 Task: Search for a flat in Rochester Hills, United States, for 2 guests from June 11 to June 15, with a price range of ₹7000 to ₹16000, 1 bedroom, 2 beds, and 1 bathroom.
Action: Mouse moved to (551, 86)
Screenshot: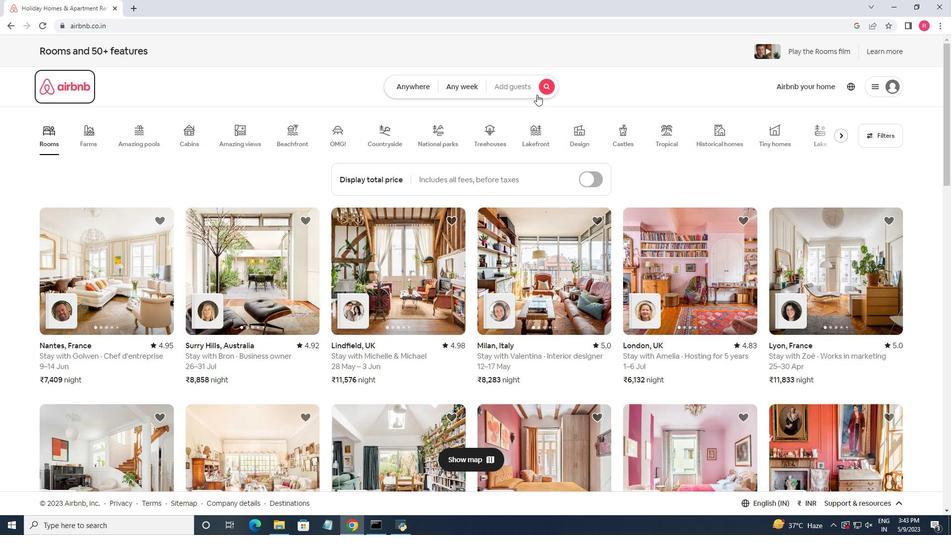 
Action: Mouse pressed left at (551, 86)
Screenshot: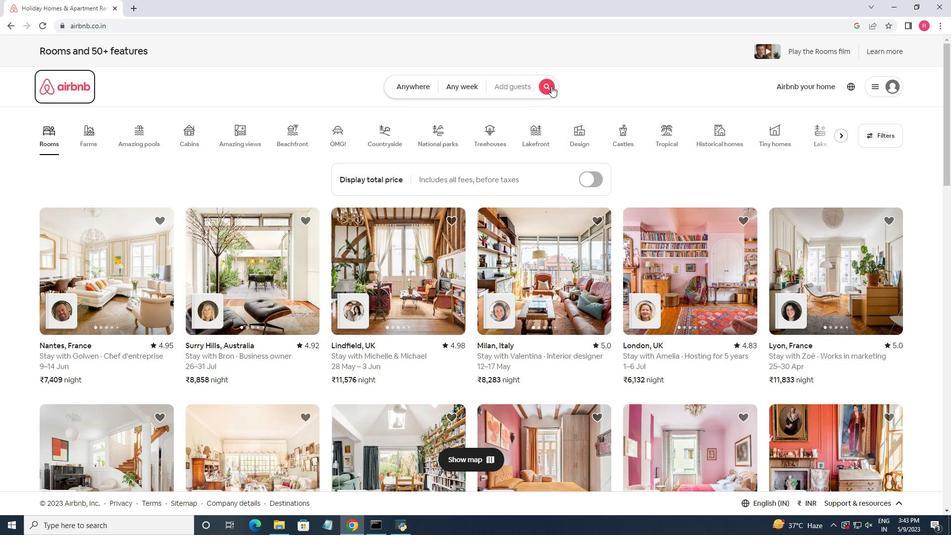 
Action: Mouse moved to (343, 124)
Screenshot: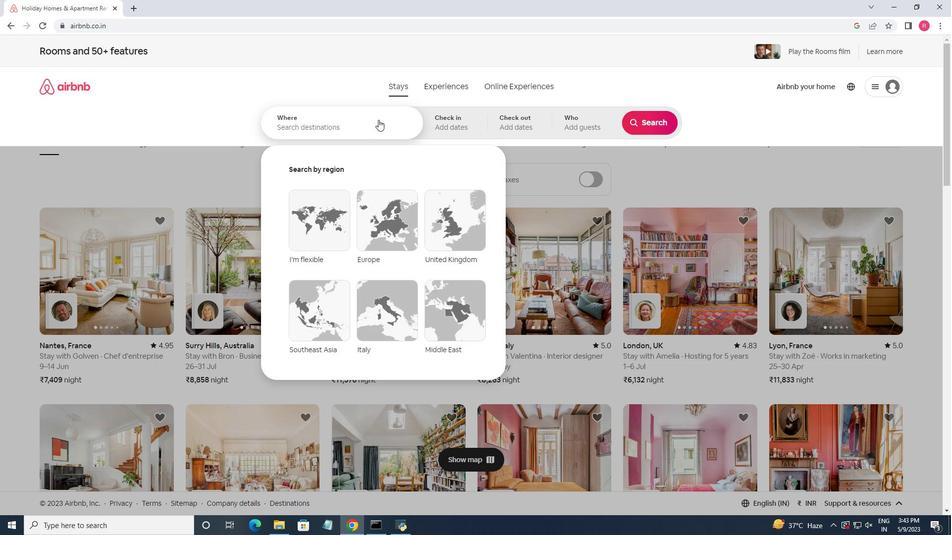 
Action: Mouse pressed left at (343, 124)
Screenshot: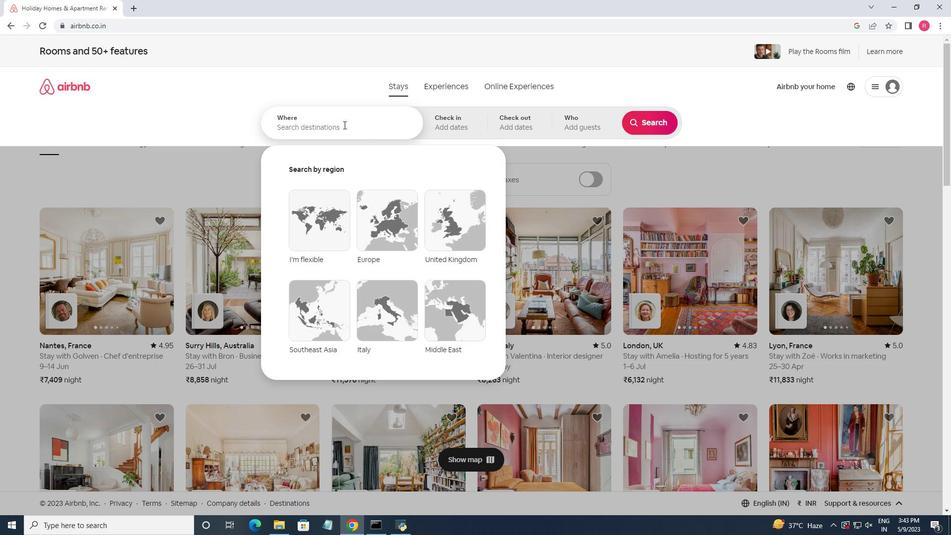 
Action: Mouse moved to (343, 125)
Screenshot: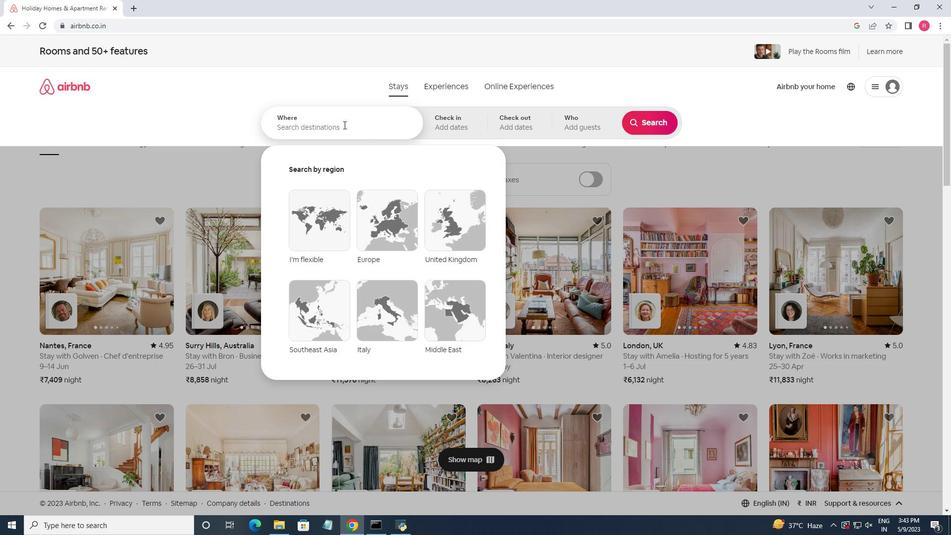 
Action: Key pressed <Key.shift><Key.shift>Rochester<Key.space><Key.shift>Hills,<Key.space><Key.shift>United<Key.space><Key.shift>States
Screenshot: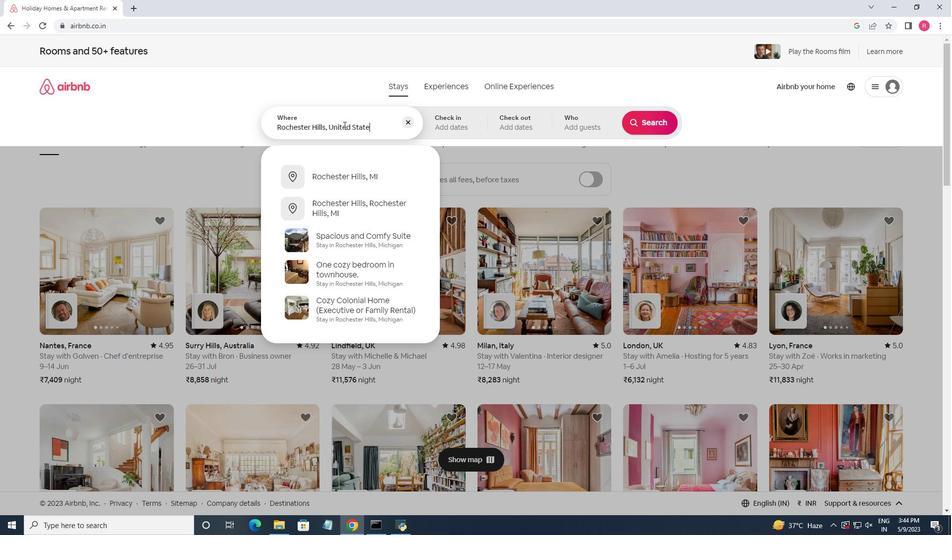 
Action: Mouse moved to (343, 125)
Screenshot: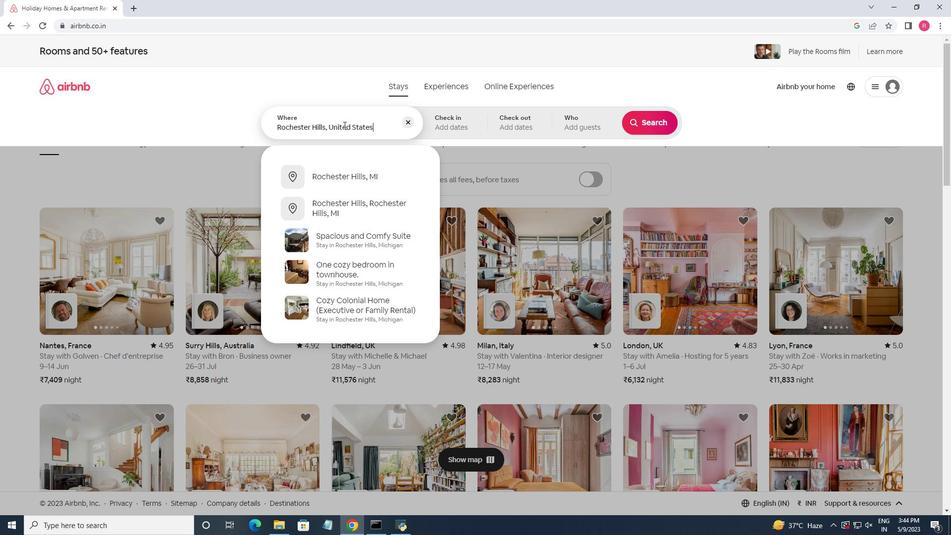 
Action: Key pressed <Key.enter>
Screenshot: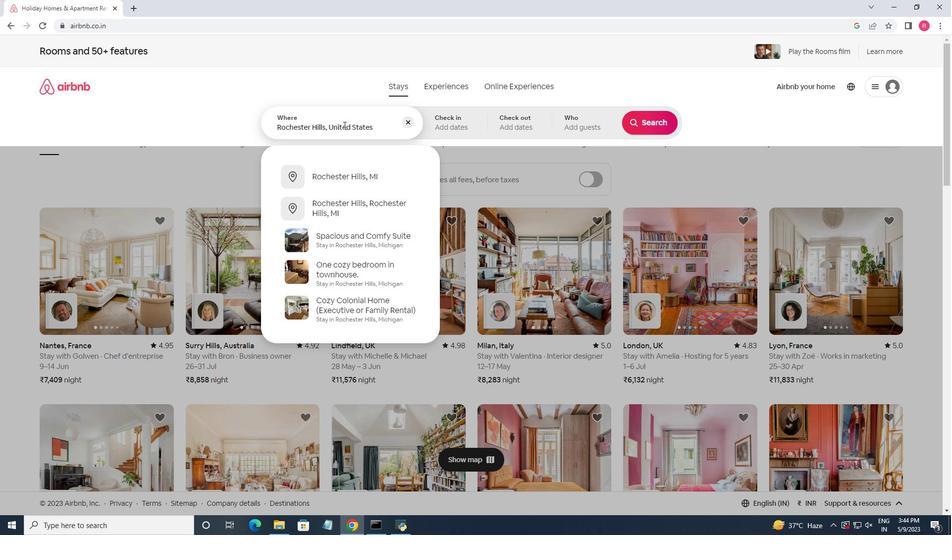 
Action: Mouse moved to (498, 291)
Screenshot: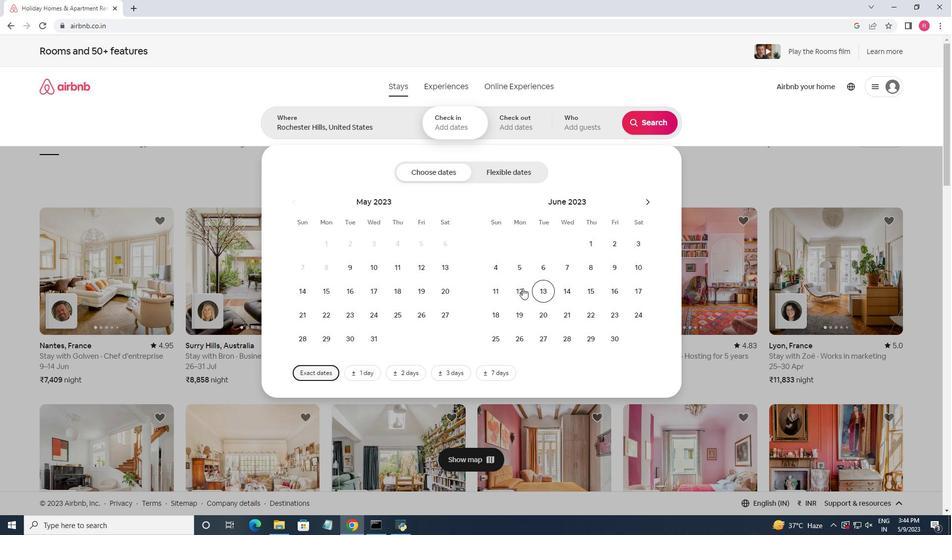 
Action: Mouse pressed left at (498, 291)
Screenshot: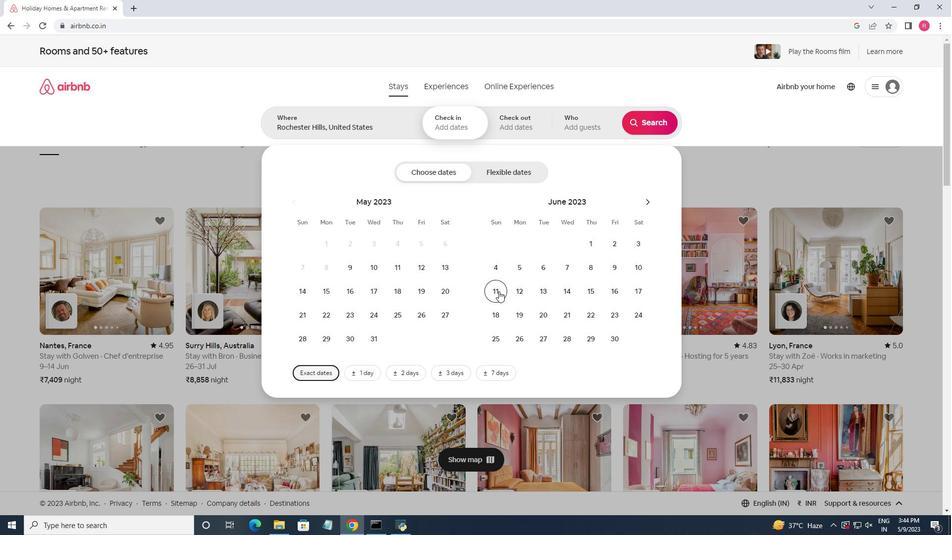 
Action: Mouse moved to (590, 292)
Screenshot: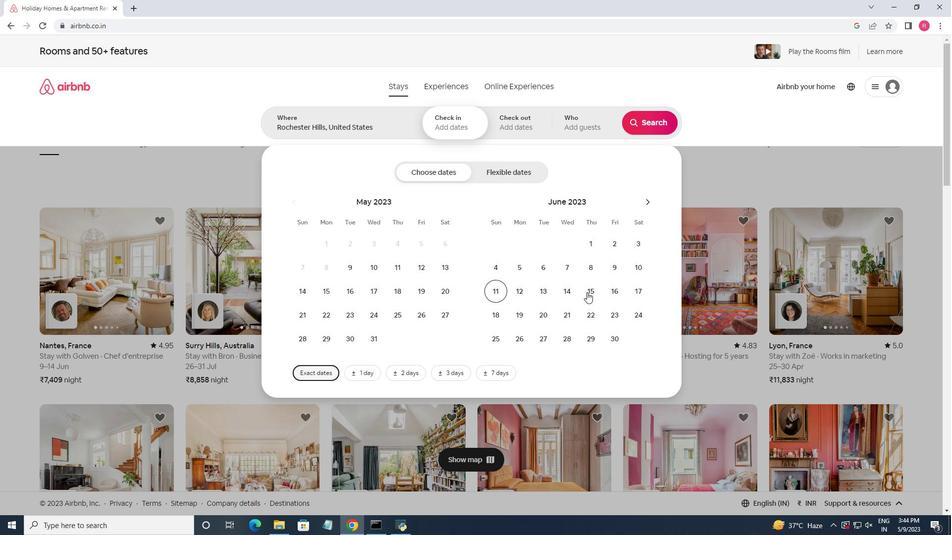 
Action: Mouse pressed left at (590, 292)
Screenshot: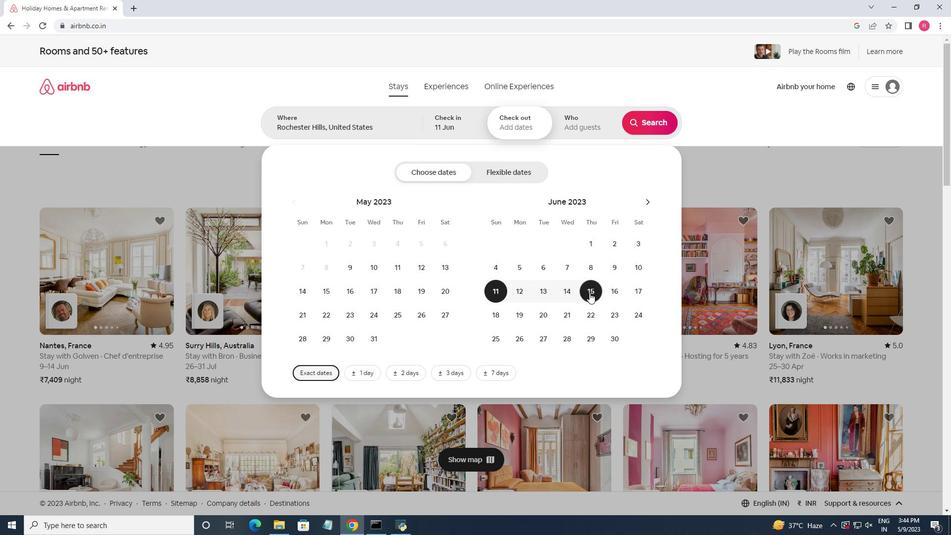 
Action: Mouse moved to (589, 132)
Screenshot: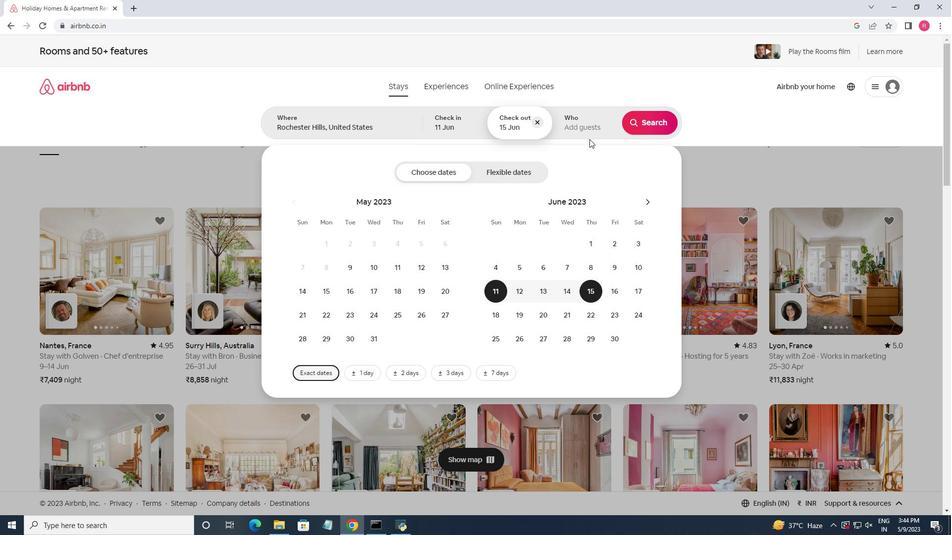 
Action: Mouse pressed left at (589, 132)
Screenshot: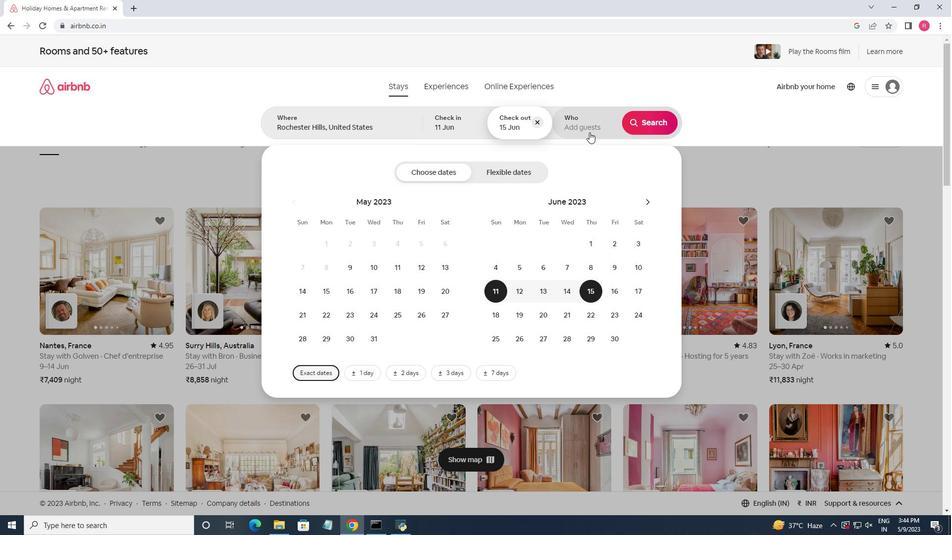 
Action: Mouse moved to (654, 176)
Screenshot: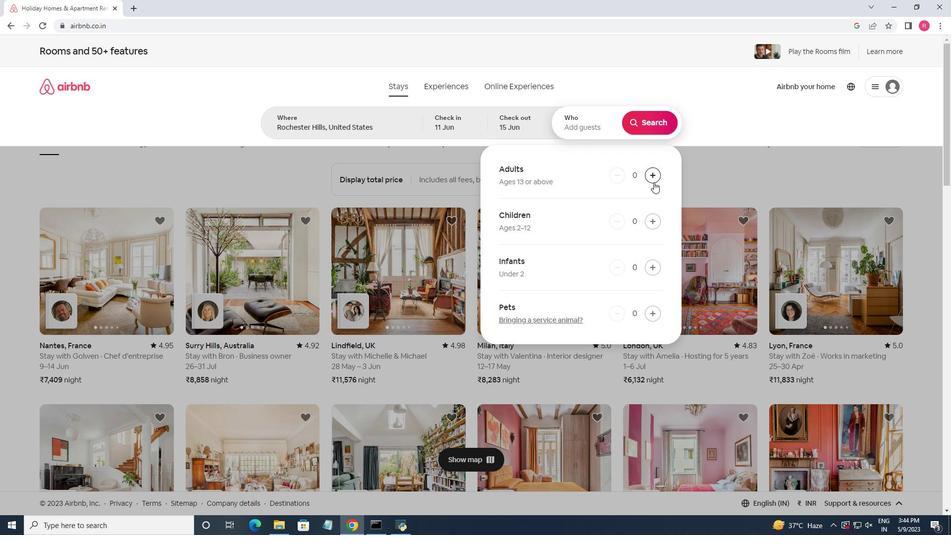 
Action: Mouse pressed left at (654, 176)
Screenshot: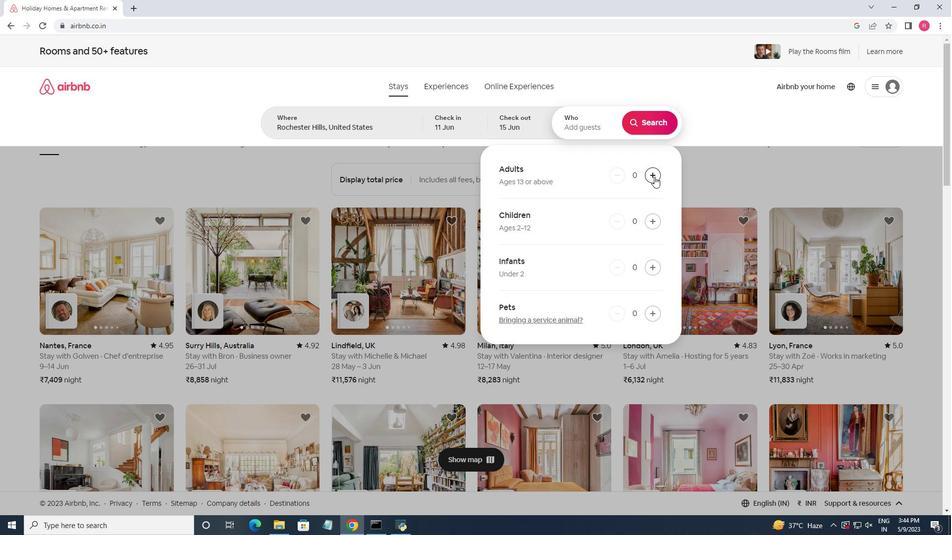 
Action: Mouse pressed left at (654, 176)
Screenshot: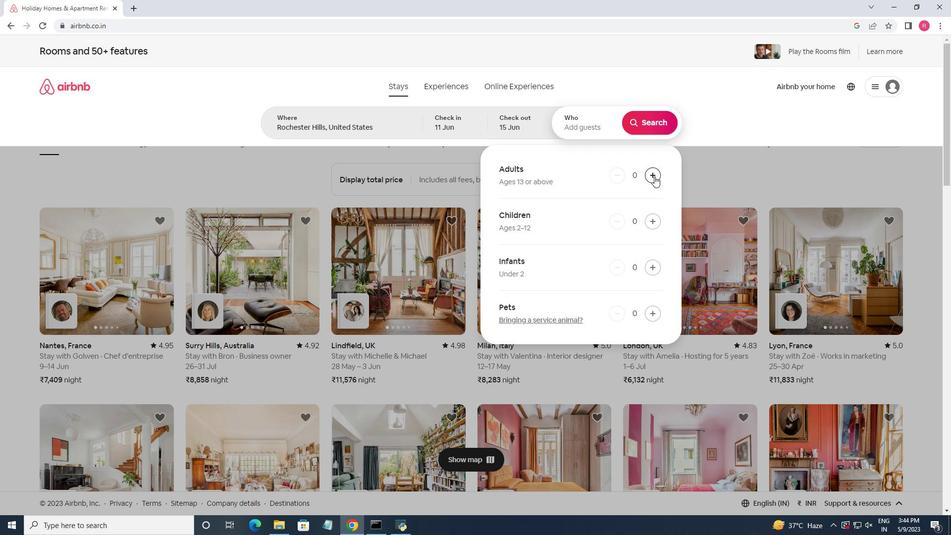 
Action: Mouse moved to (654, 125)
Screenshot: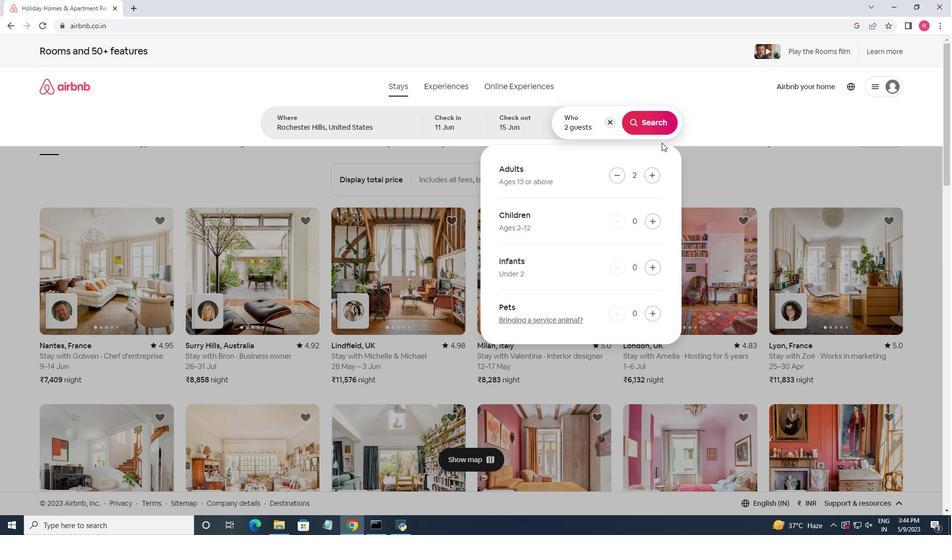 
Action: Mouse pressed left at (654, 125)
Screenshot: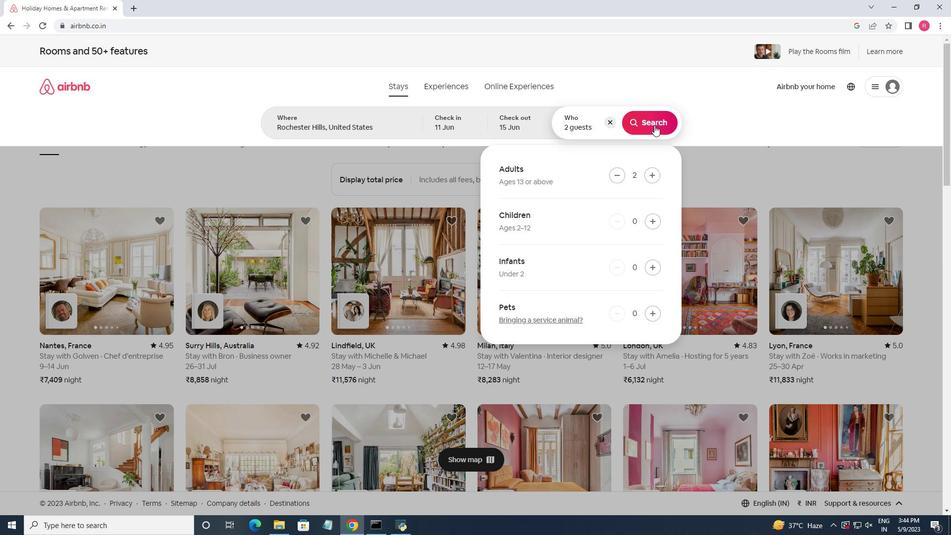 
Action: Mouse moved to (907, 96)
Screenshot: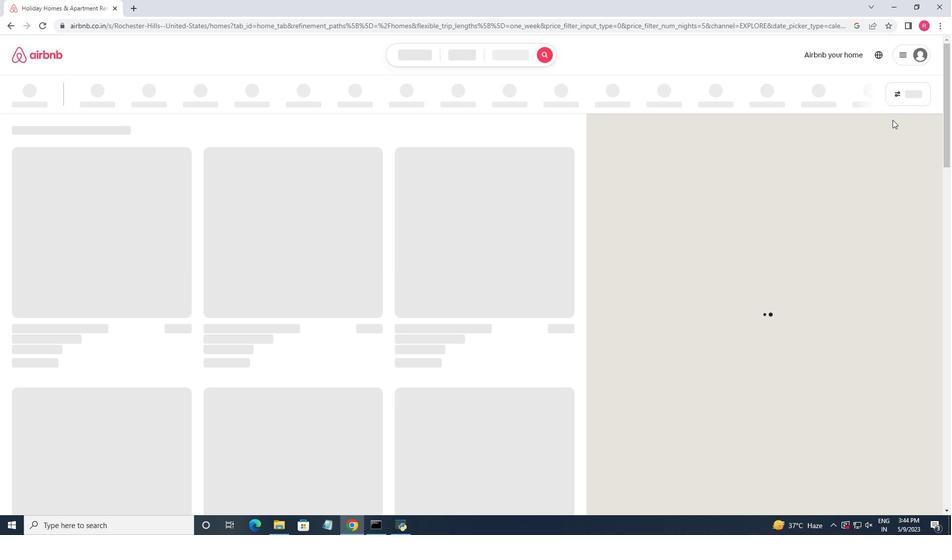 
Action: Mouse pressed left at (907, 96)
Screenshot: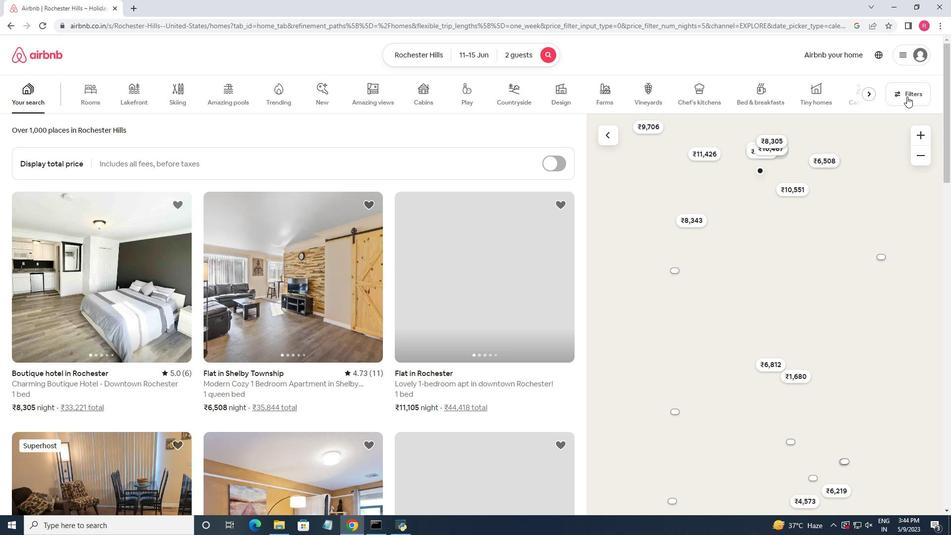 
Action: Mouse moved to (339, 336)
Screenshot: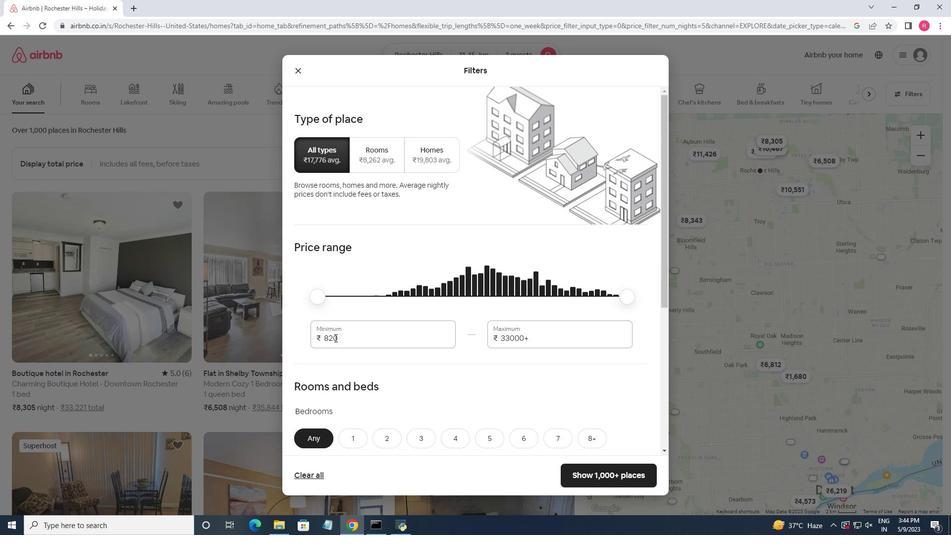 
Action: Mouse pressed left at (339, 336)
Screenshot: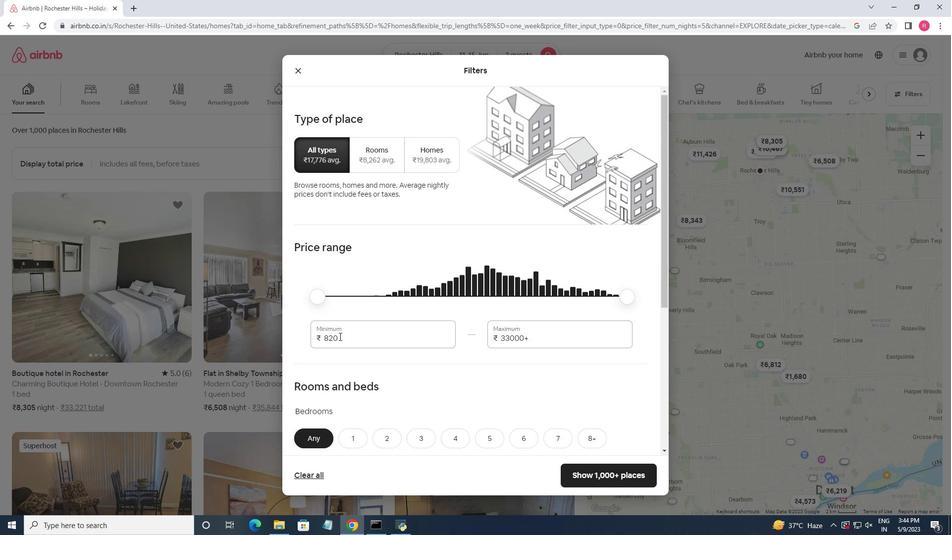 
Action: Mouse pressed left at (339, 336)
Screenshot: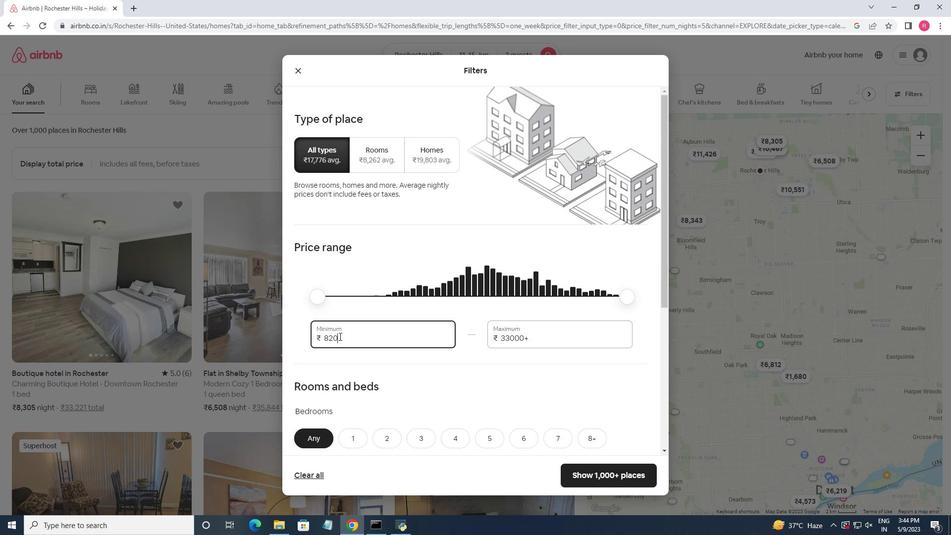 
Action: Key pressed <Key.backspace>7000<Key.tab>16000
Screenshot: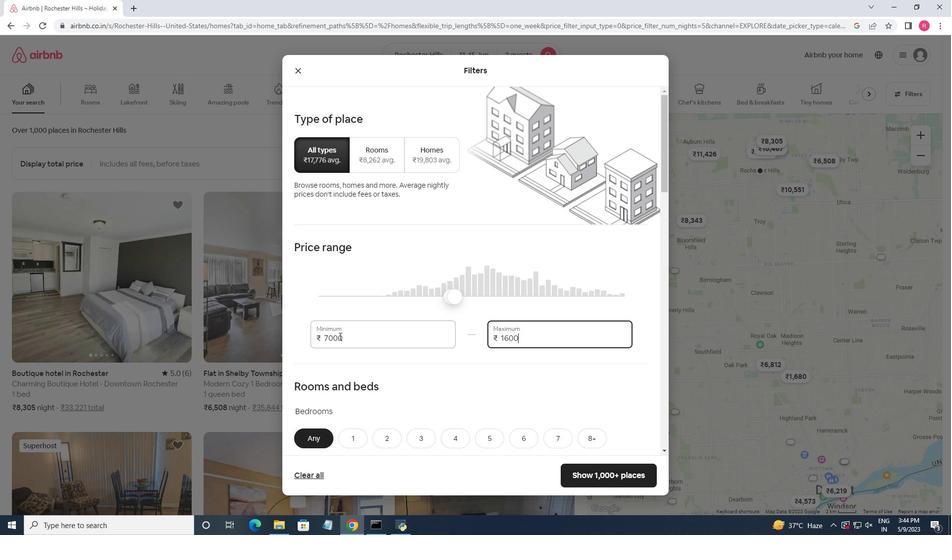
Action: Mouse moved to (410, 348)
Screenshot: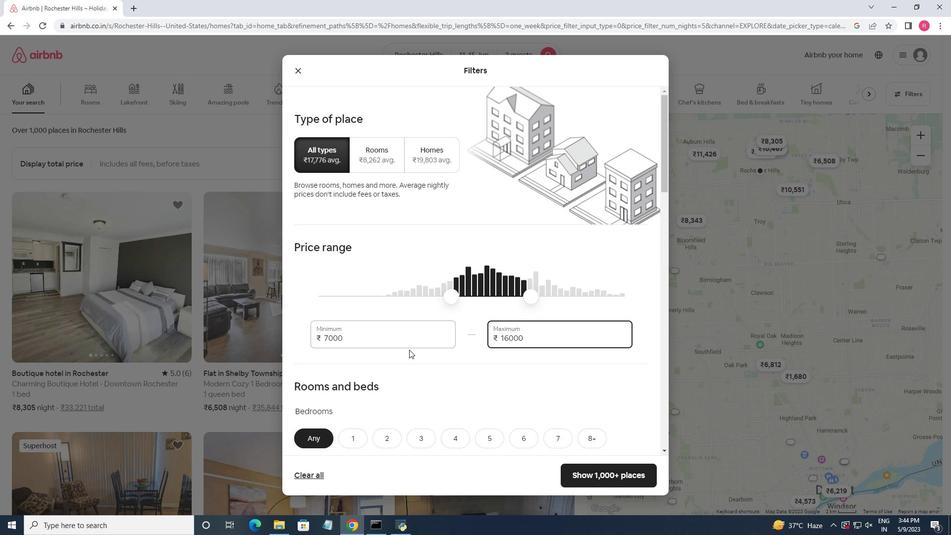
Action: Mouse scrolled (410, 348) with delta (0, 0)
Screenshot: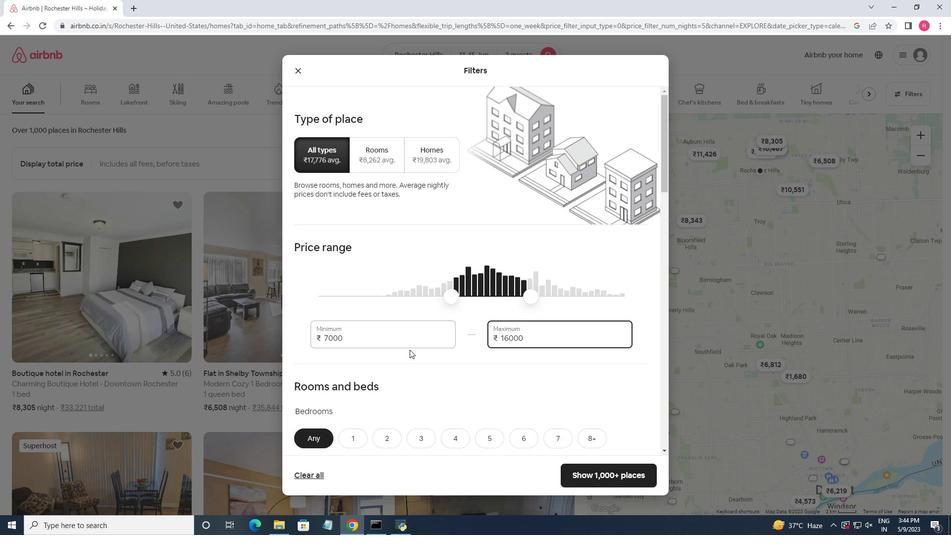 
Action: Mouse scrolled (410, 348) with delta (0, 0)
Screenshot: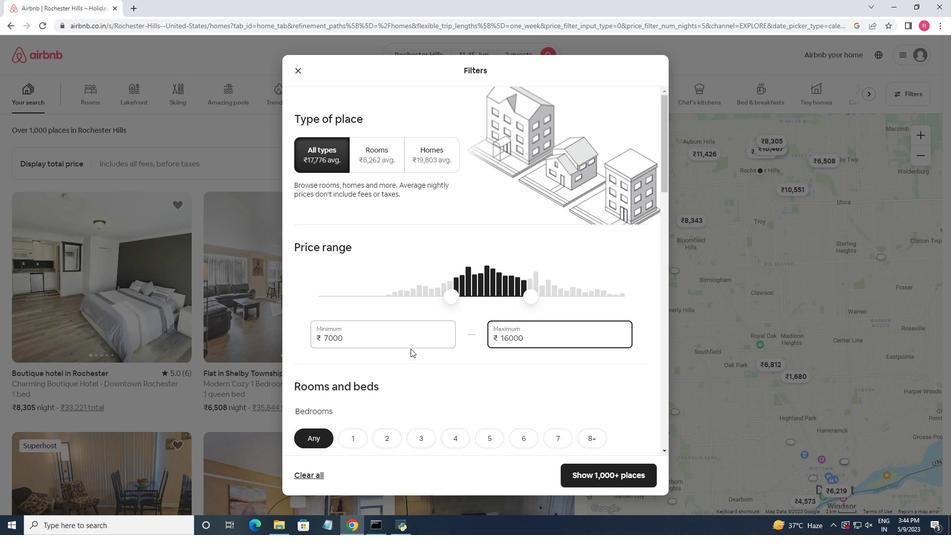 
Action: Mouse moved to (356, 339)
Screenshot: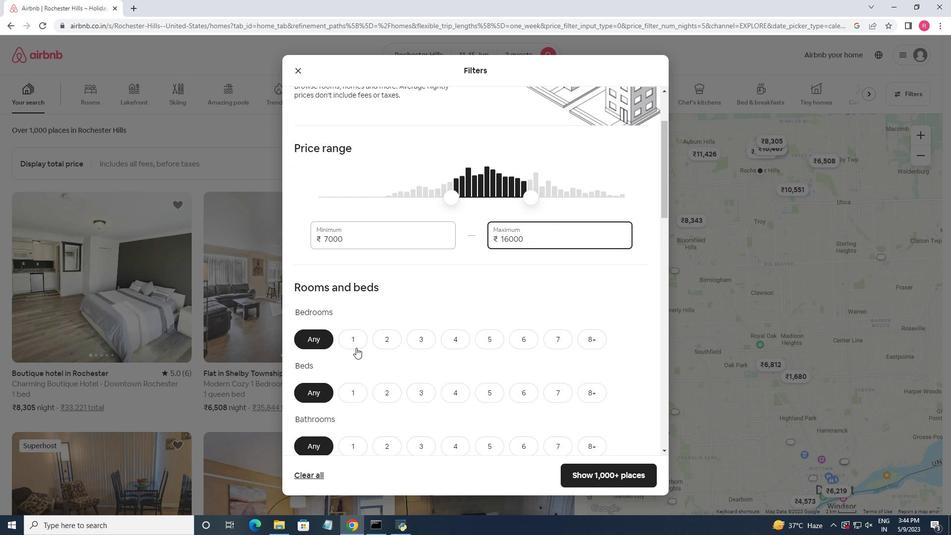 
Action: Mouse pressed left at (356, 339)
Screenshot: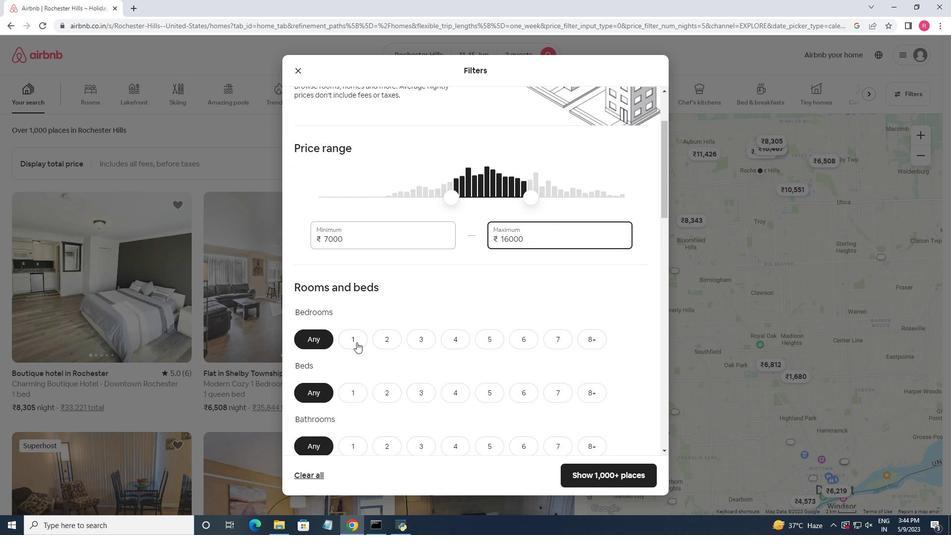 
Action: Mouse moved to (389, 393)
Screenshot: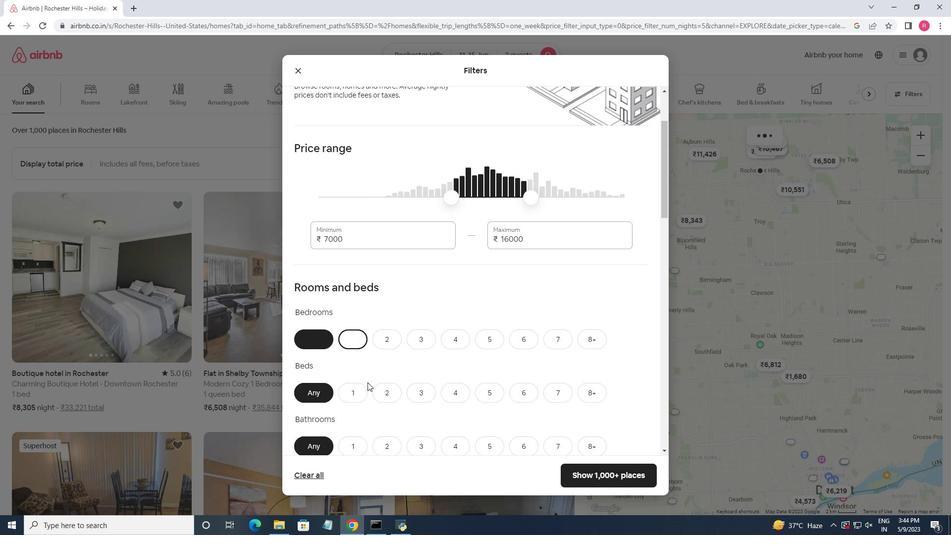 
Action: Mouse pressed left at (389, 393)
Screenshot: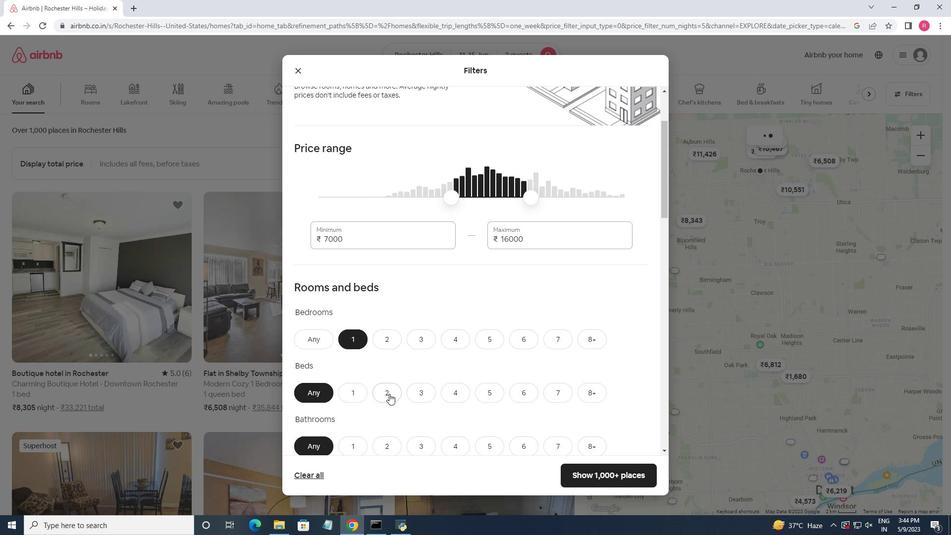 
Action: Mouse moved to (351, 446)
Screenshot: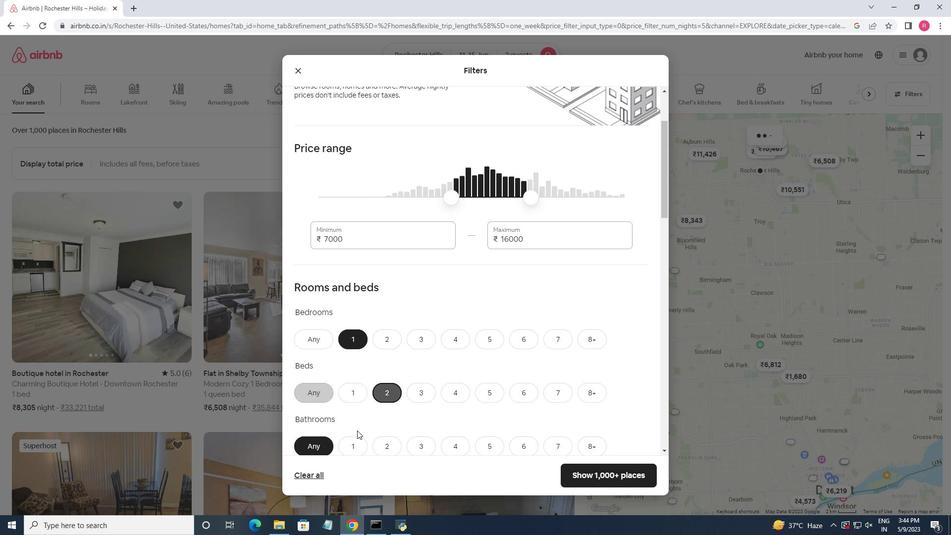 
Action: Mouse pressed left at (351, 446)
Screenshot: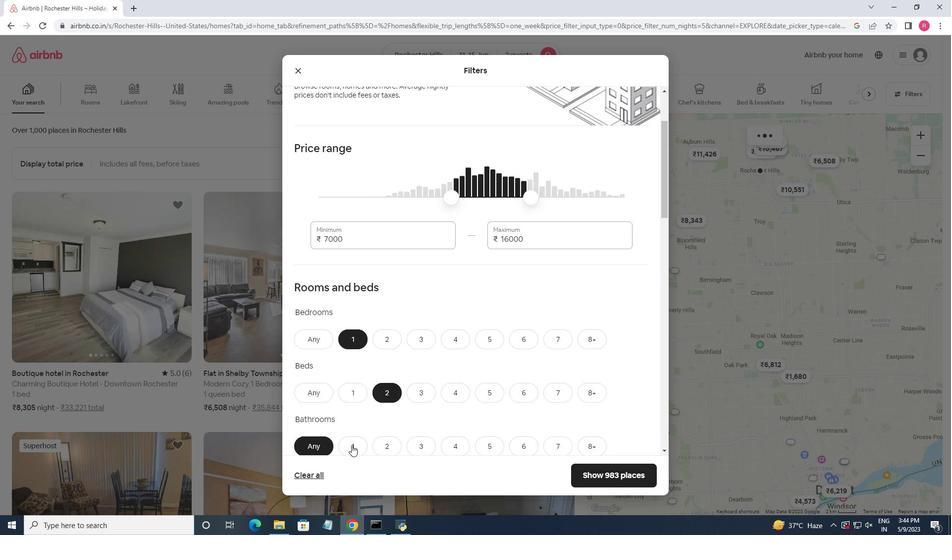 
Action: Mouse moved to (420, 321)
Screenshot: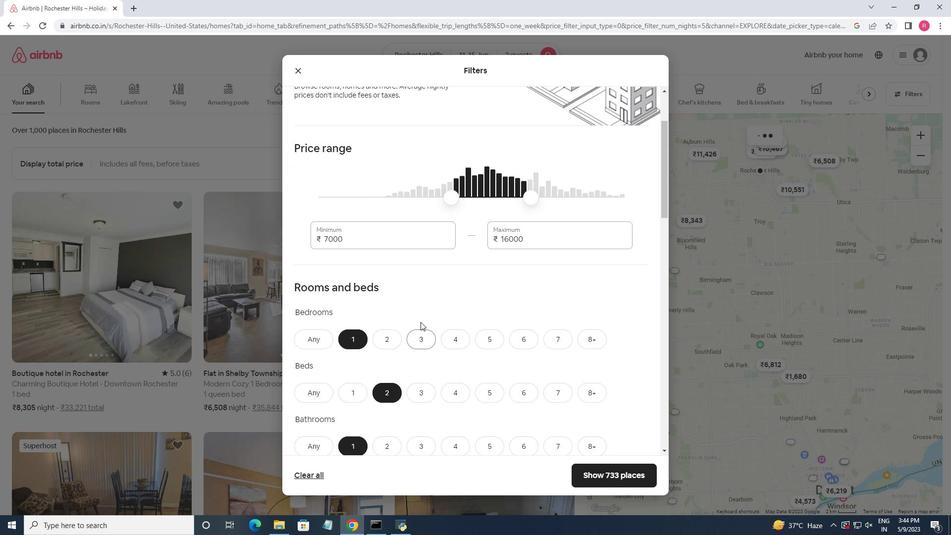 
Action: Mouse scrolled (420, 321) with delta (0, 0)
Screenshot: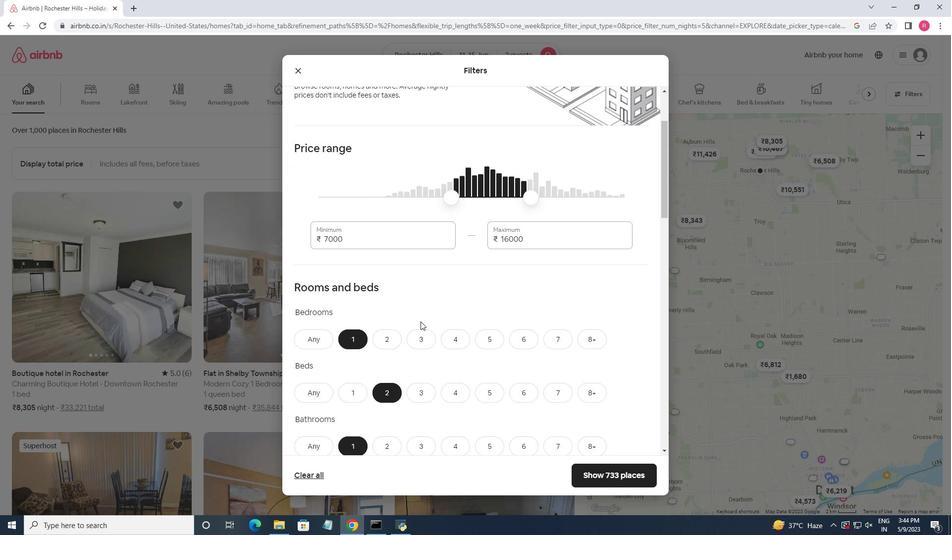 
Action: Mouse scrolled (420, 321) with delta (0, 0)
Screenshot: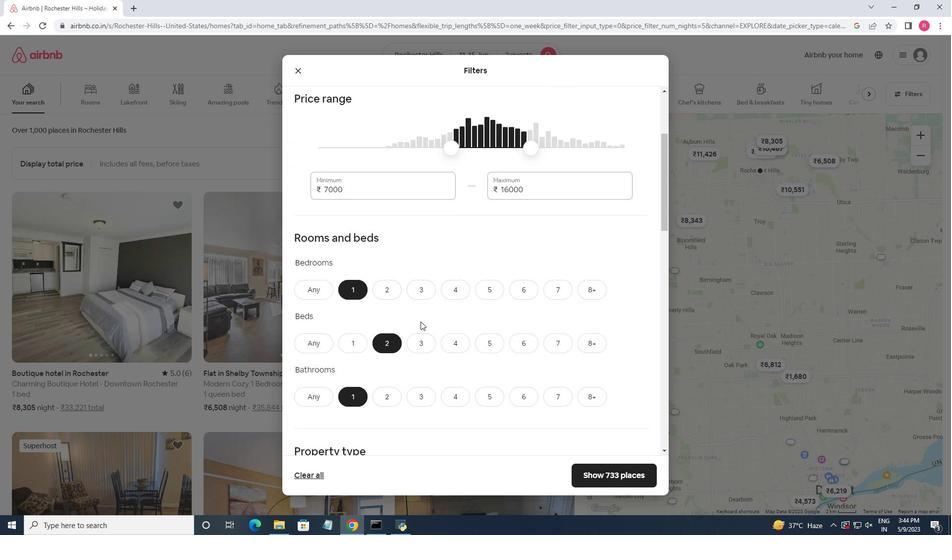 
Action: Mouse scrolled (420, 321) with delta (0, 0)
Screenshot: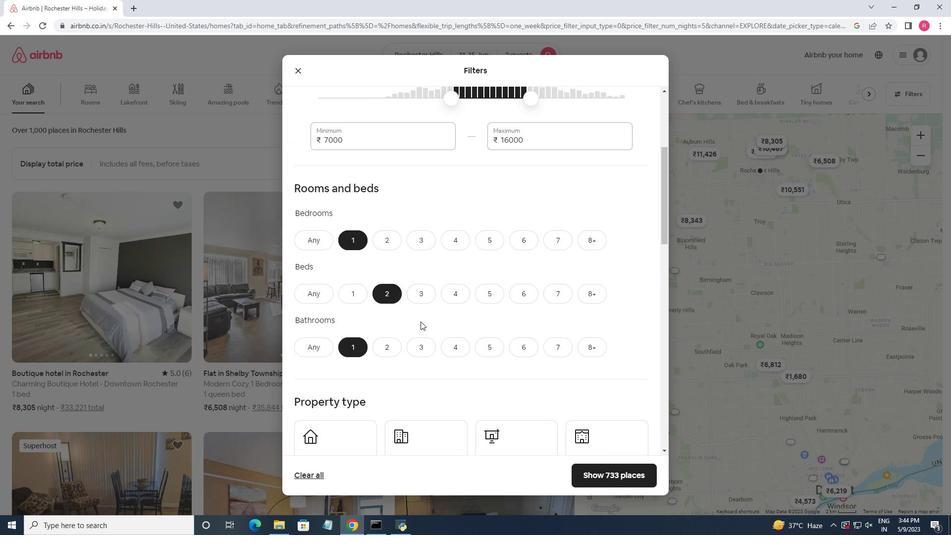 
Action: Mouse scrolled (420, 321) with delta (0, 0)
Screenshot: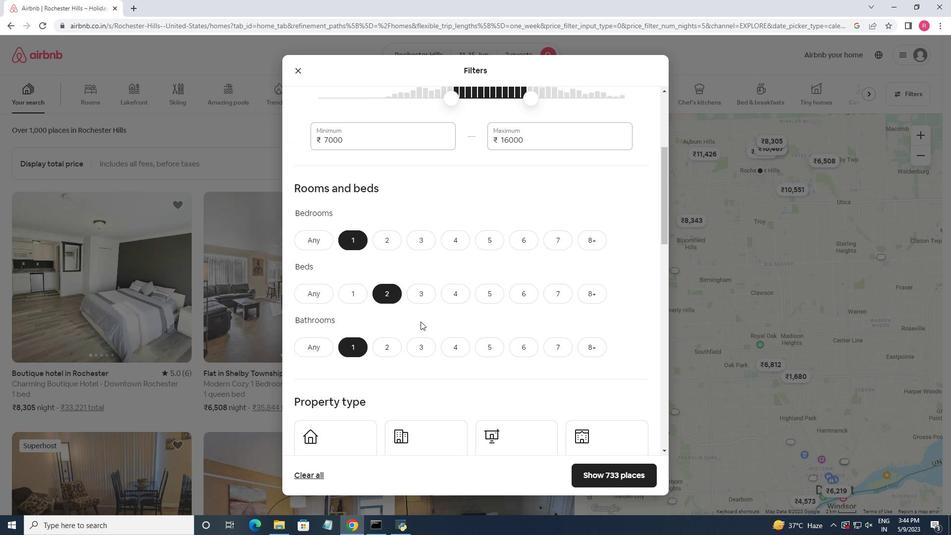 
Action: Mouse moved to (323, 345)
Screenshot: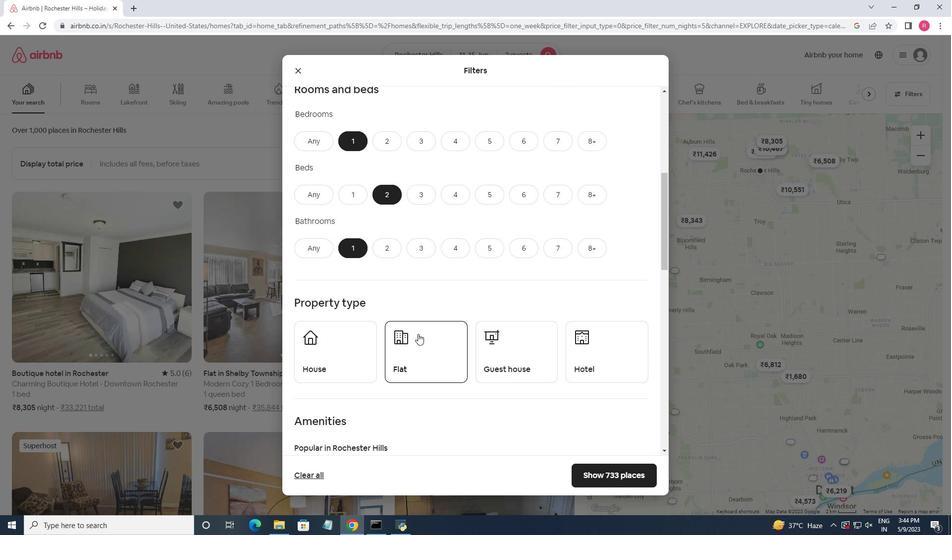 
Action: Mouse pressed left at (323, 345)
Screenshot: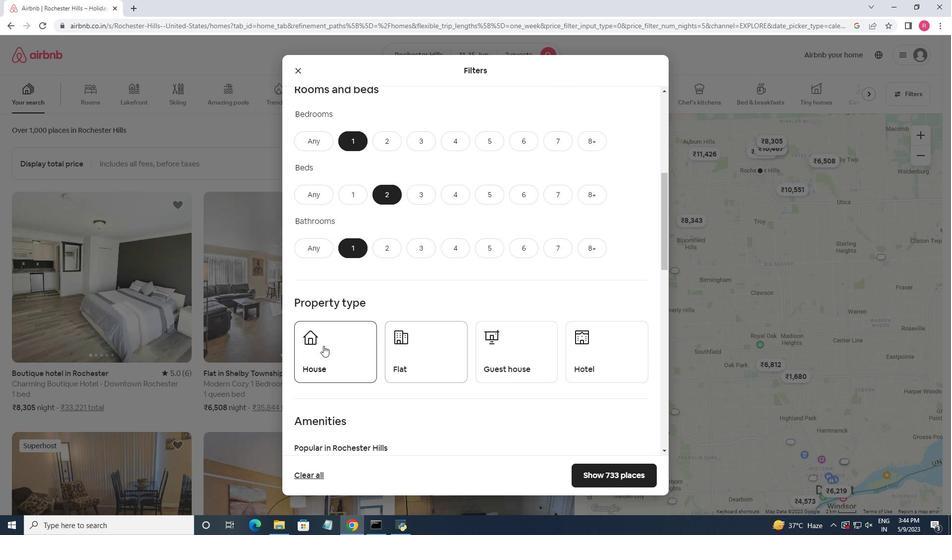 
Action: Mouse moved to (412, 348)
Screenshot: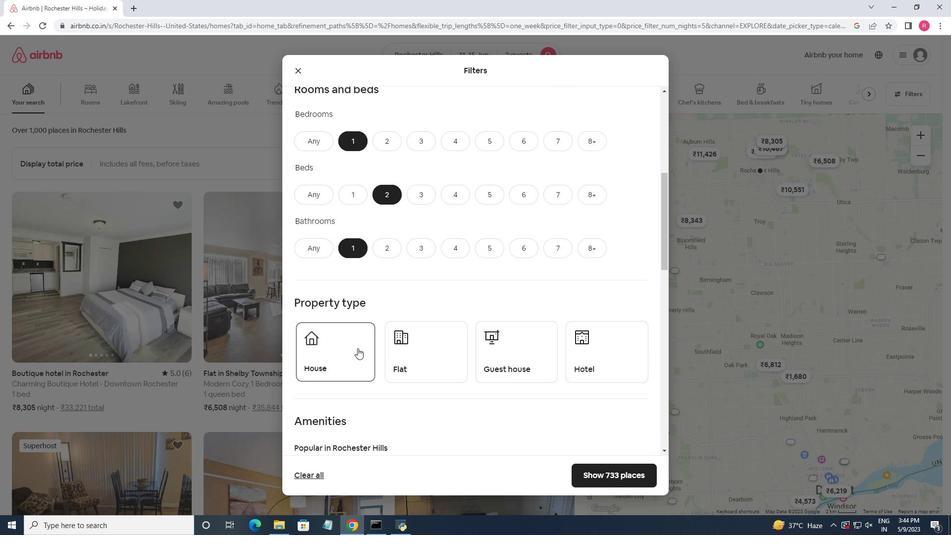 
Action: Mouse pressed left at (412, 348)
Screenshot: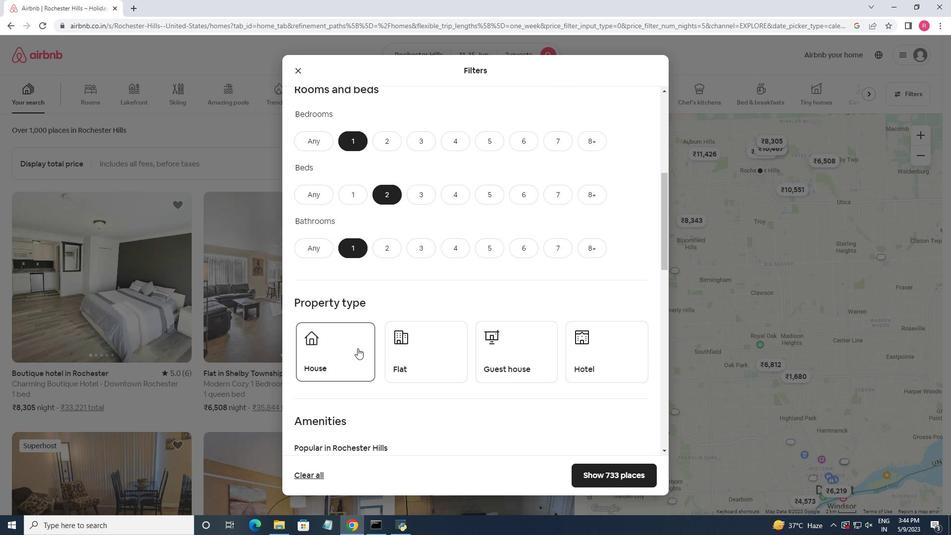 
Action: Mouse moved to (490, 337)
Screenshot: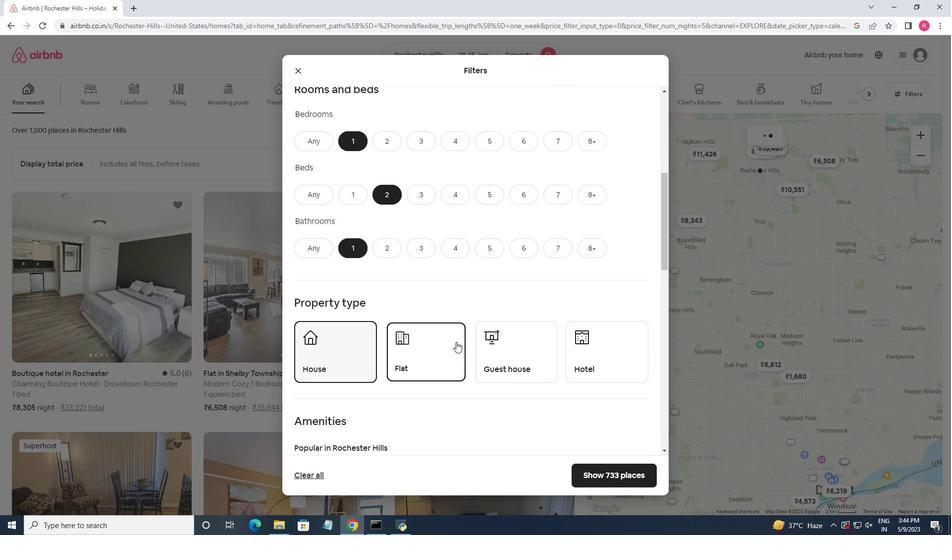 
Action: Mouse pressed left at (490, 337)
Screenshot: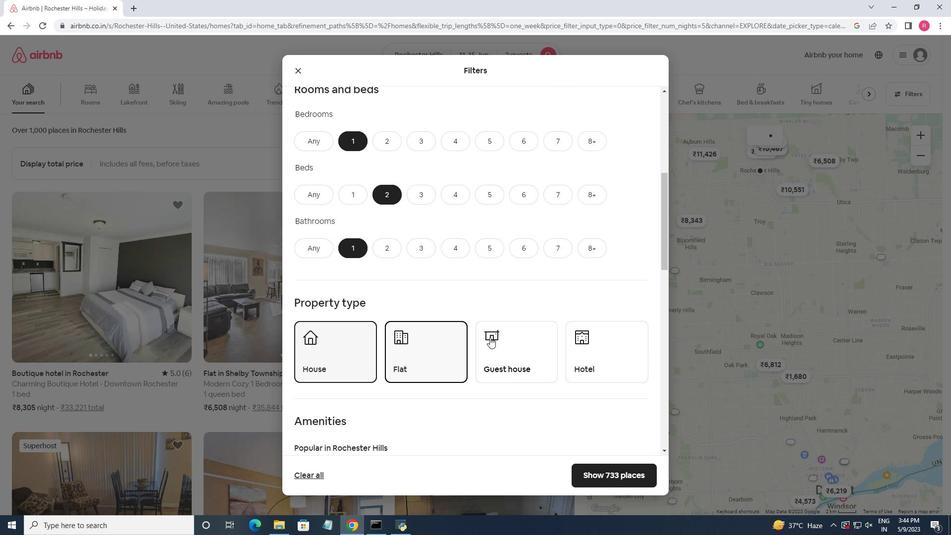 
Action: Mouse moved to (496, 303)
Screenshot: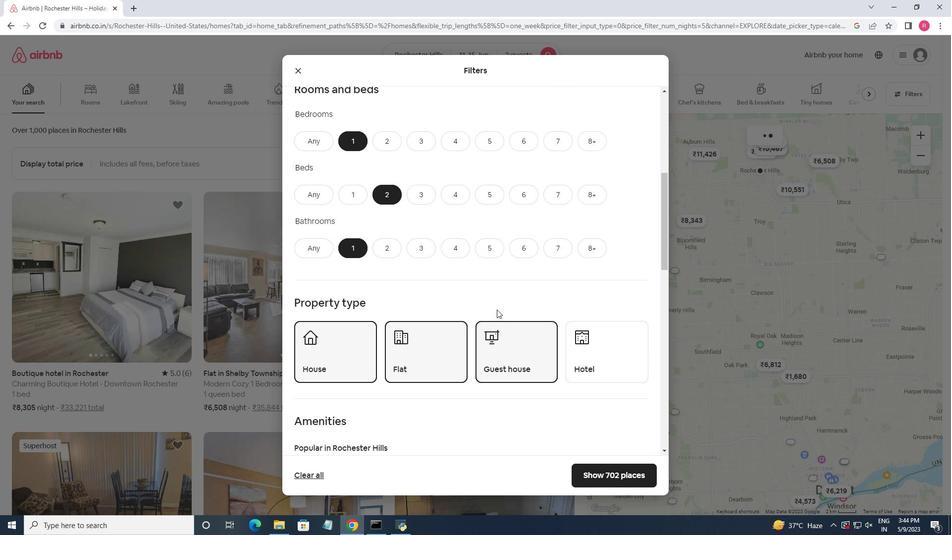 
Action: Mouse scrolled (496, 303) with delta (0, 0)
Screenshot: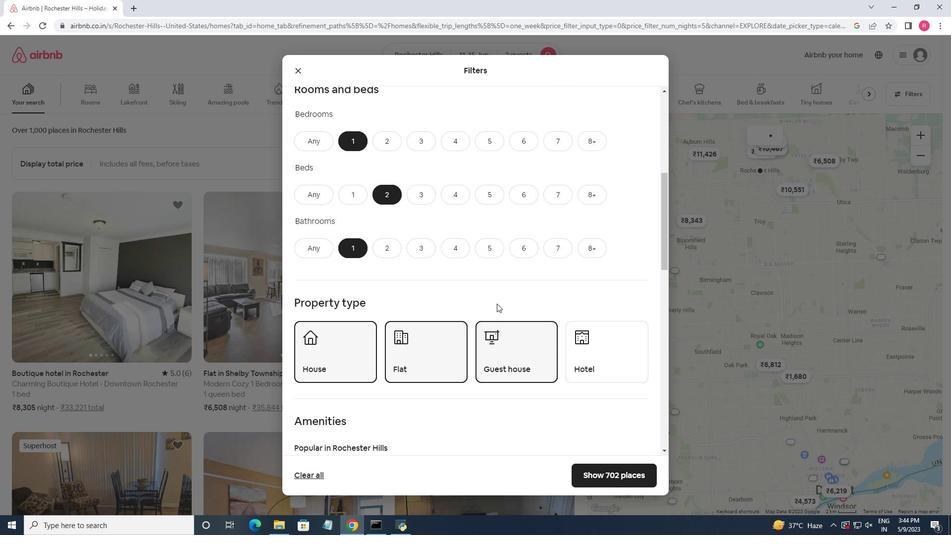 
Action: Mouse scrolled (496, 303) with delta (0, 0)
Screenshot: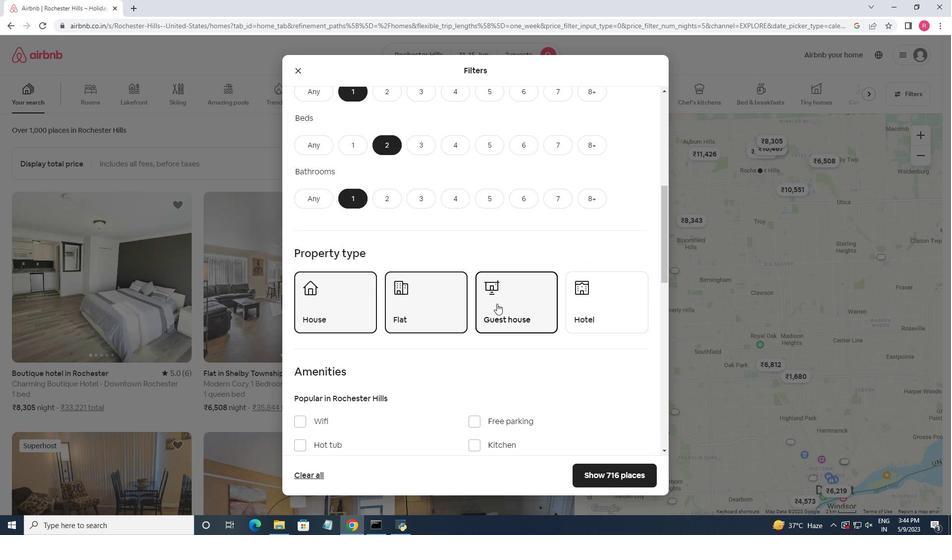 
Action: Mouse scrolled (496, 303) with delta (0, 0)
Screenshot: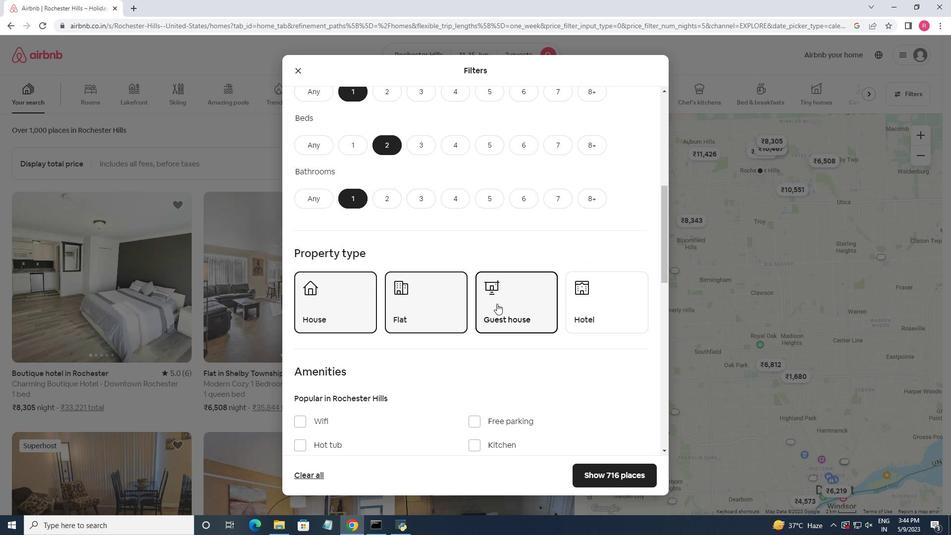 
Action: Mouse scrolled (496, 303) with delta (0, 0)
Screenshot: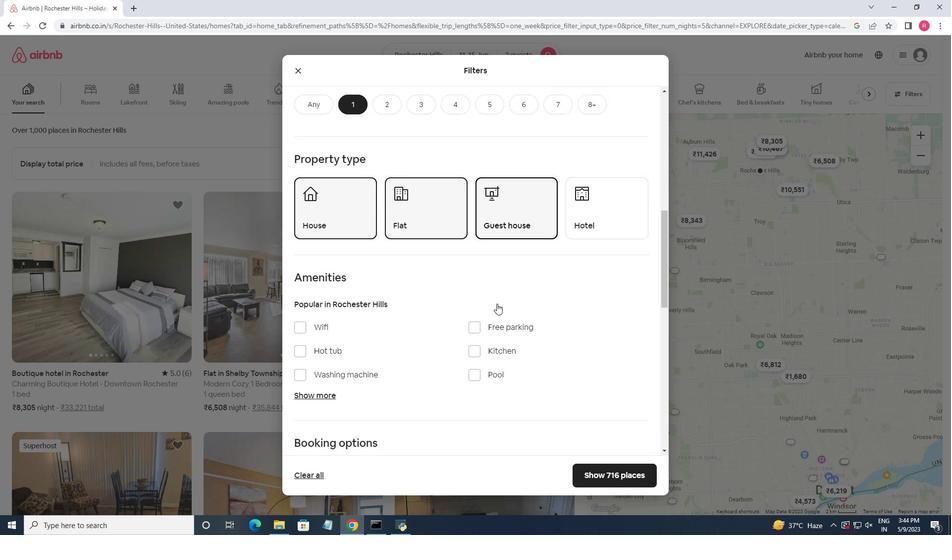 
Action: Mouse moved to (467, 324)
Screenshot: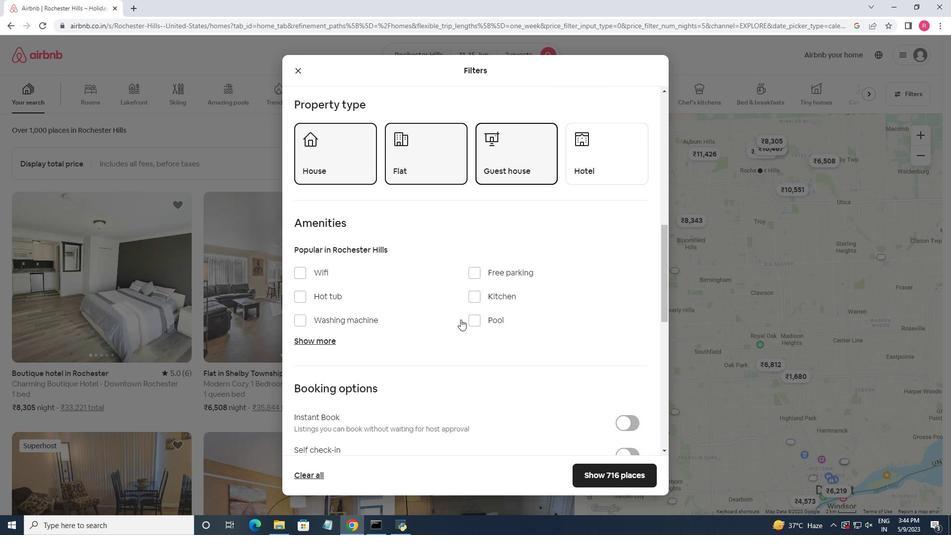 
Action: Mouse scrolled (467, 323) with delta (0, 0)
Screenshot: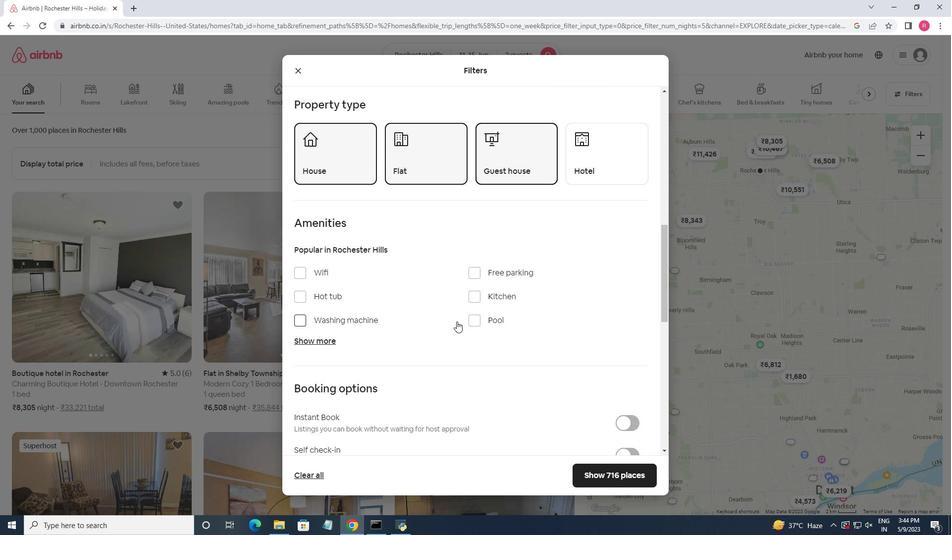 
Action: Mouse moved to (468, 324)
Screenshot: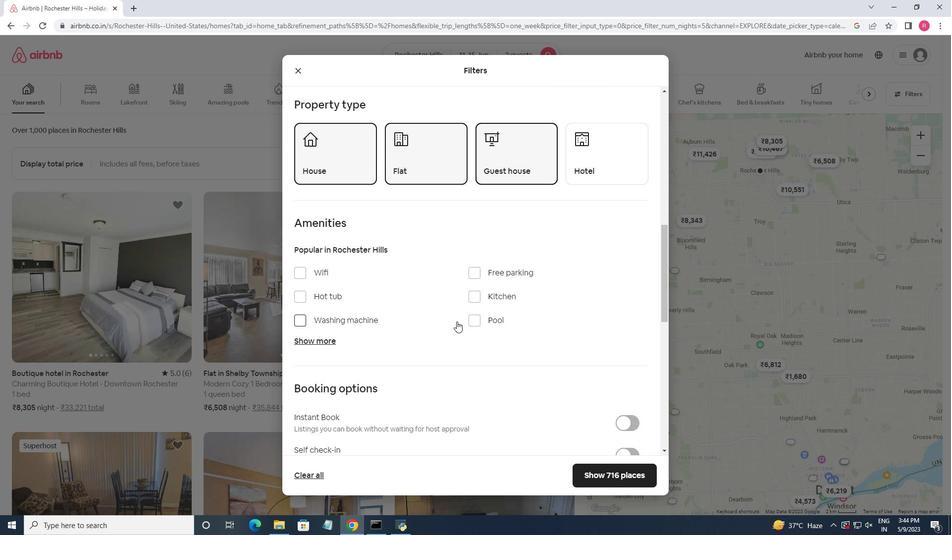 
Action: Mouse scrolled (468, 323) with delta (0, 0)
Screenshot: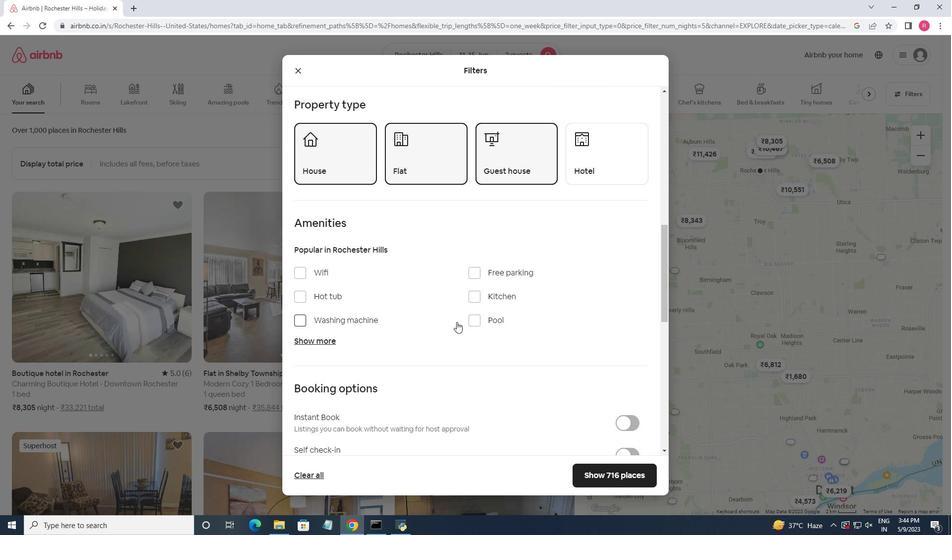 
Action: Mouse scrolled (468, 323) with delta (0, 0)
Screenshot: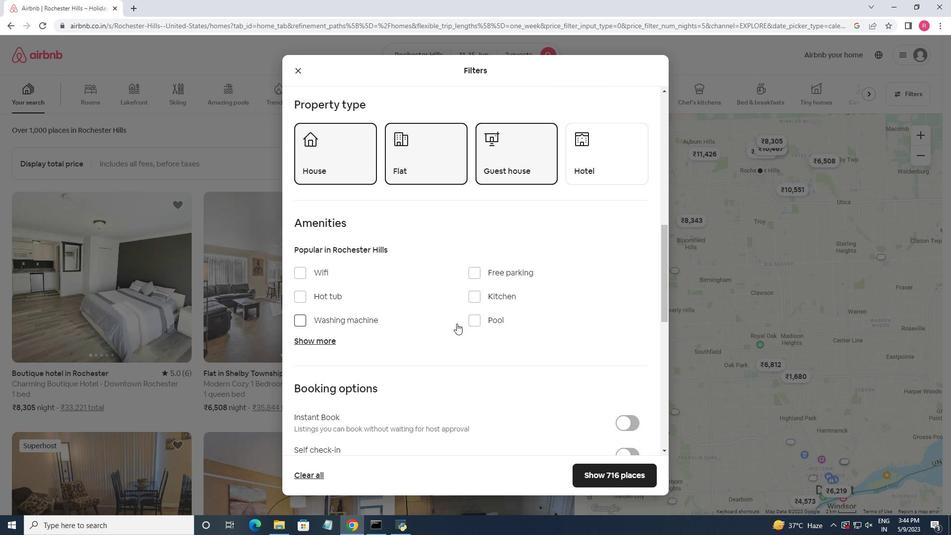 
Action: Mouse moved to (470, 323)
Screenshot: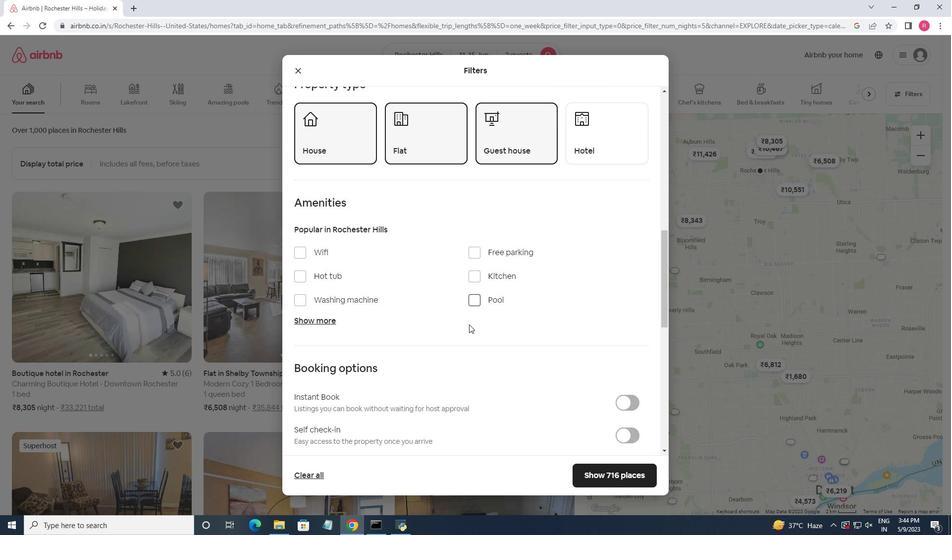 
Action: Mouse scrolled (470, 323) with delta (0, 0)
Screenshot: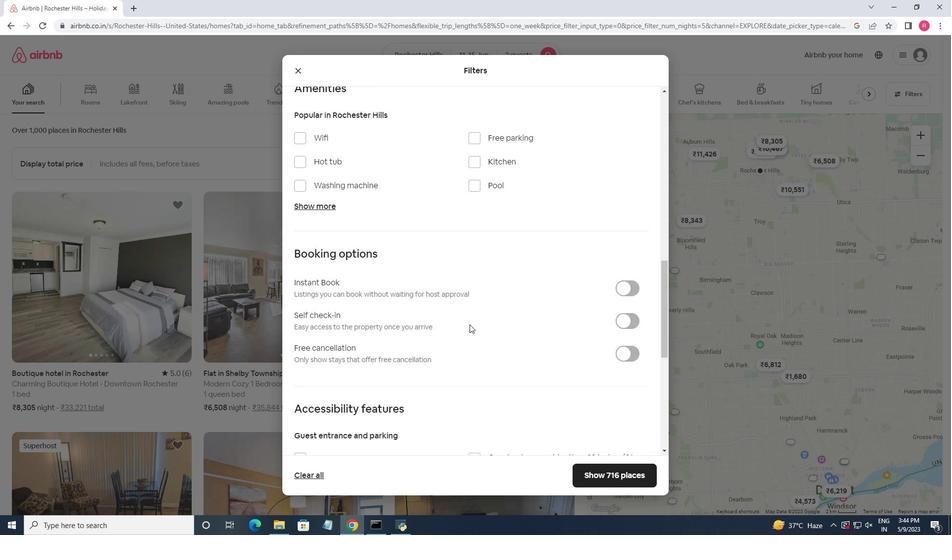 
Action: Mouse moved to (632, 262)
Screenshot: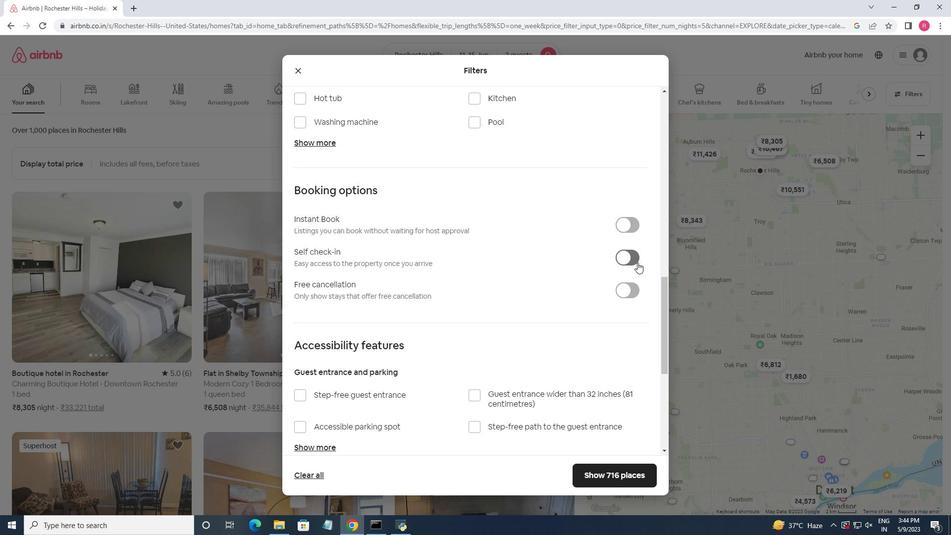 
Action: Mouse pressed left at (632, 262)
Screenshot: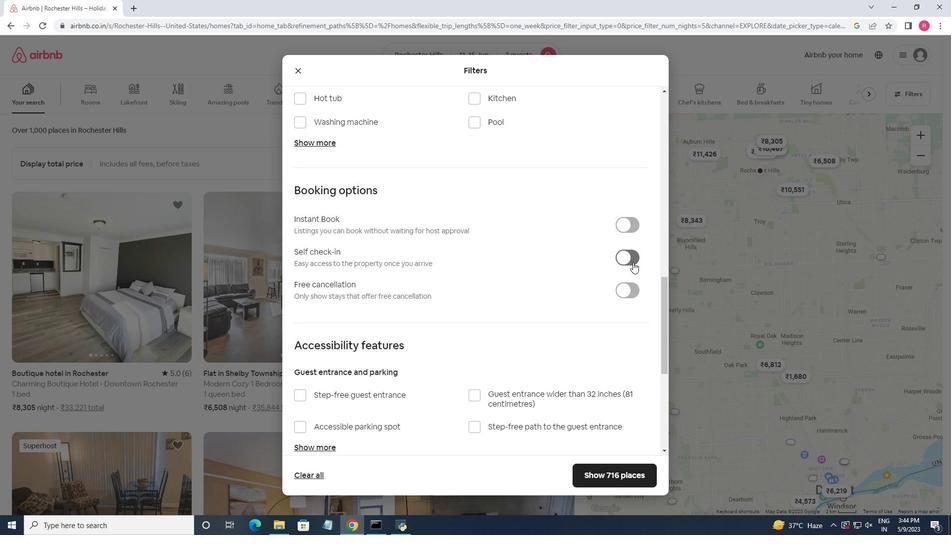 
Action: Mouse moved to (496, 316)
Screenshot: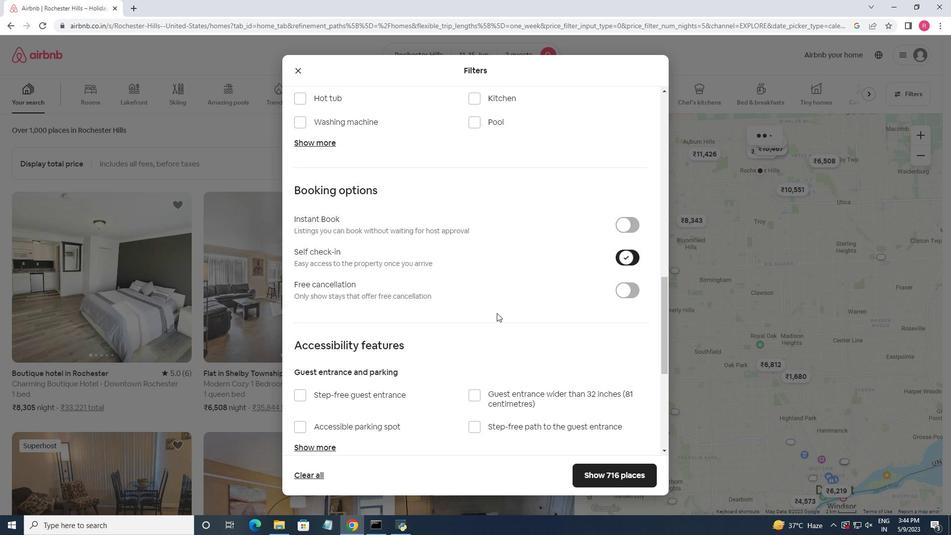 
Action: Mouse scrolled (496, 315) with delta (0, 0)
Screenshot: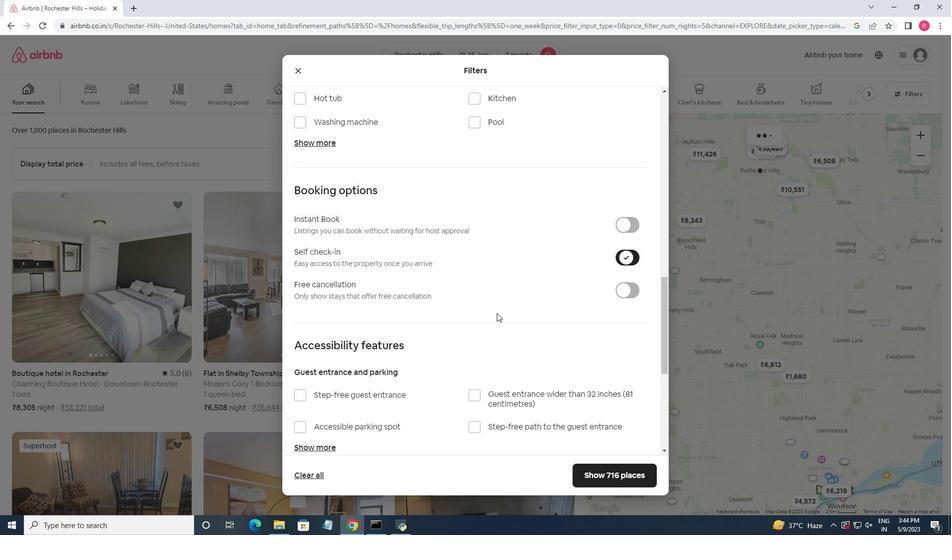 
Action: Mouse moved to (496, 316)
Screenshot: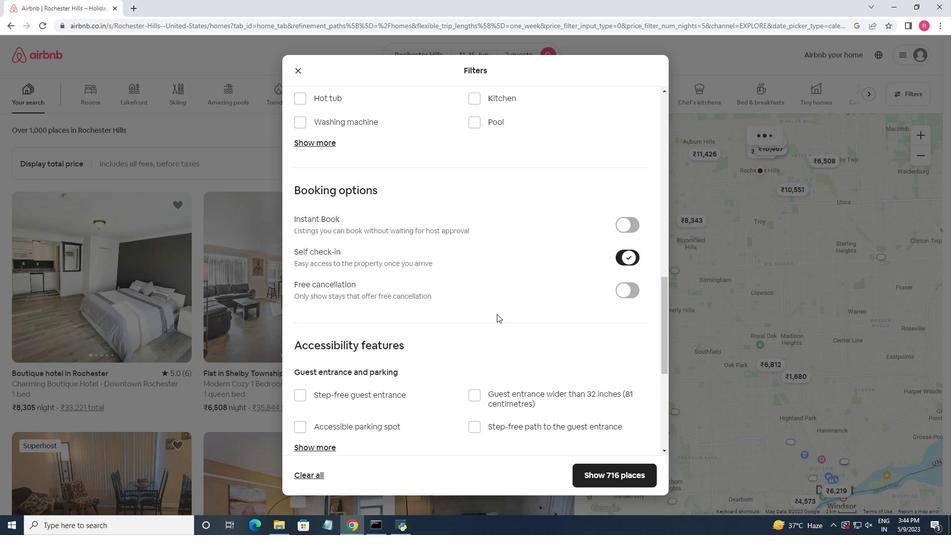 
Action: Mouse scrolled (496, 316) with delta (0, 0)
Screenshot: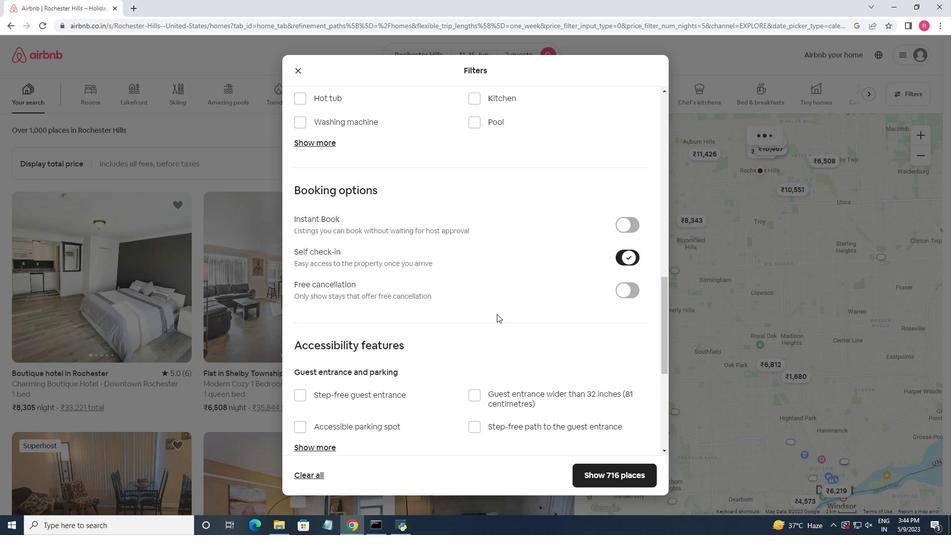 
Action: Mouse scrolled (496, 316) with delta (0, 0)
Screenshot: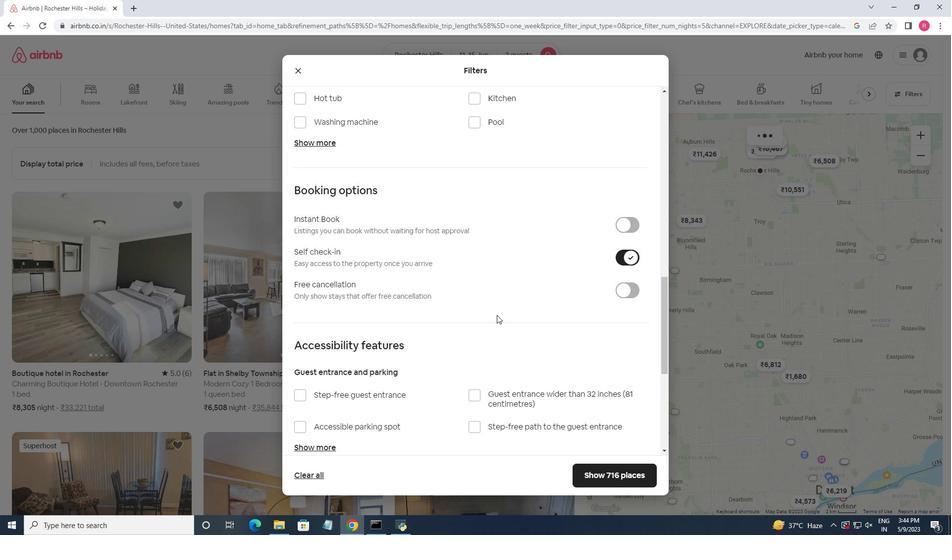 
Action: Mouse scrolled (496, 316) with delta (0, 0)
Screenshot: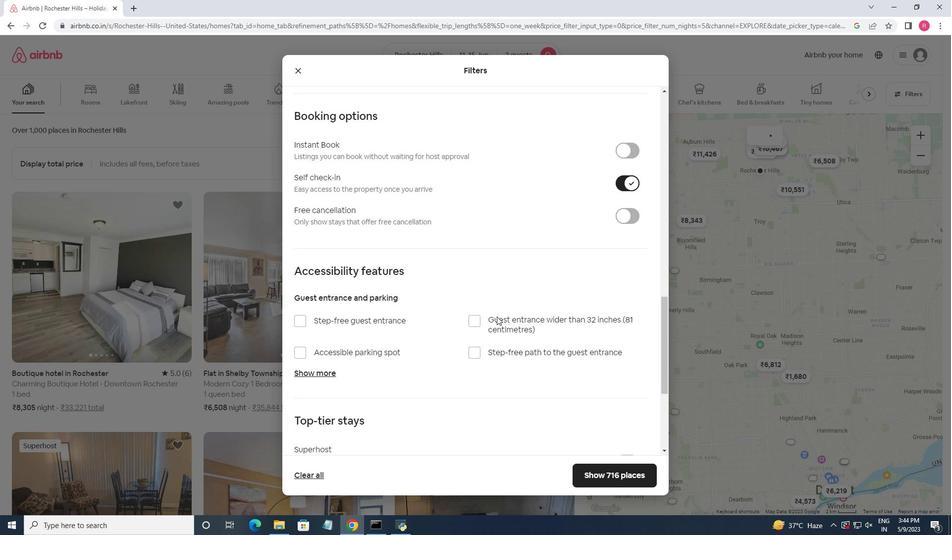 
Action: Mouse moved to (407, 370)
Screenshot: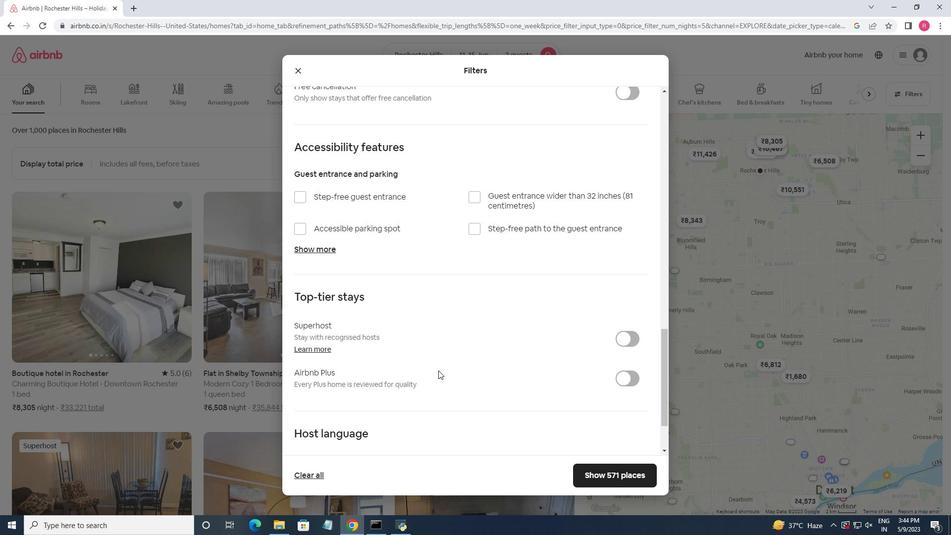 
Action: Mouse scrolled (407, 370) with delta (0, 0)
Screenshot: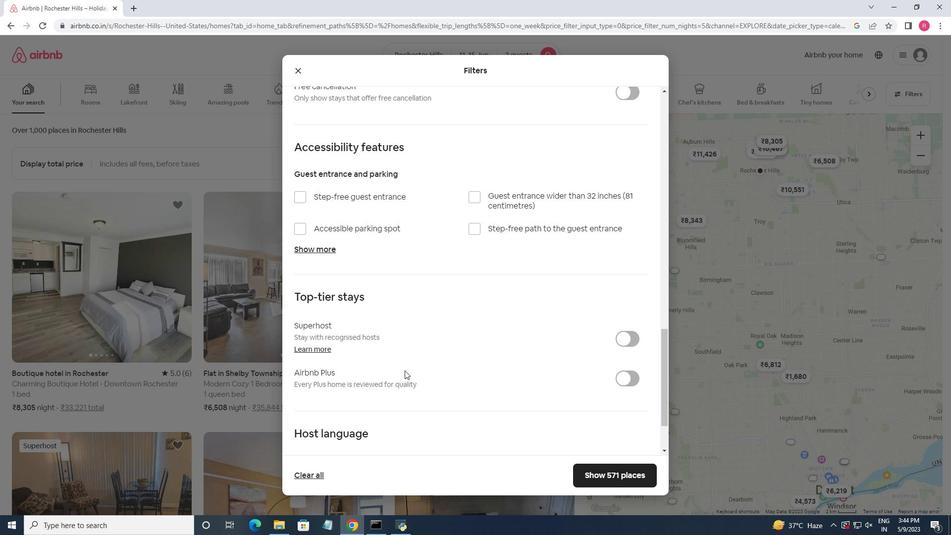 
Action: Mouse moved to (408, 370)
Screenshot: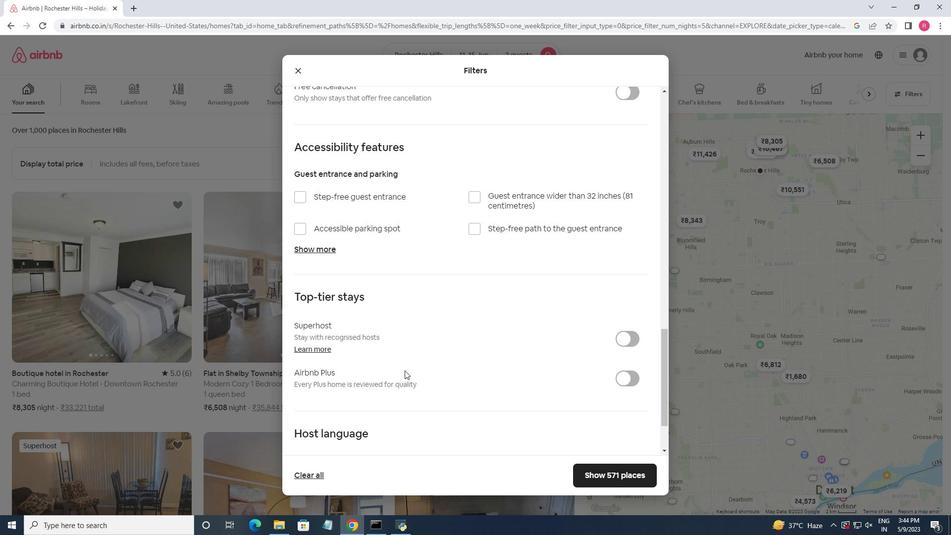 
Action: Mouse scrolled (408, 370) with delta (0, 0)
Screenshot: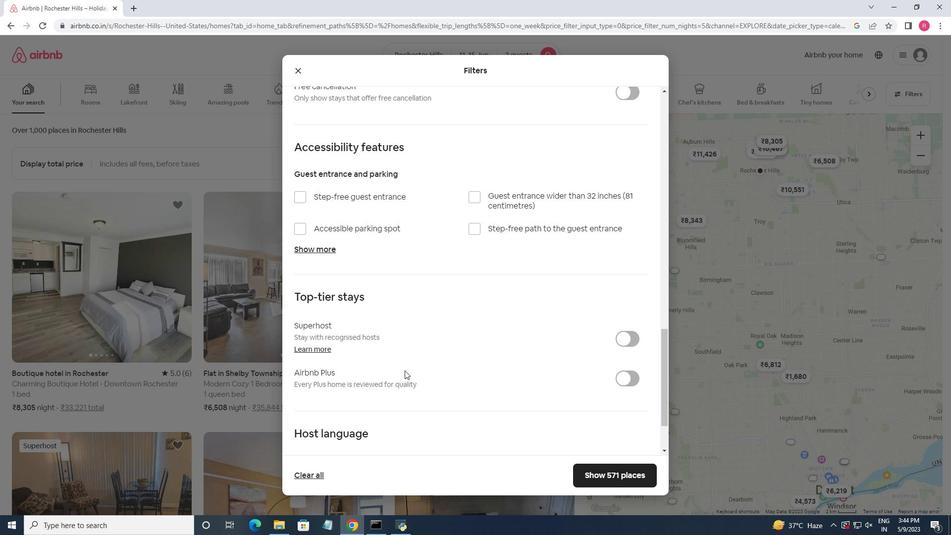 
Action: Mouse moved to (409, 371)
Screenshot: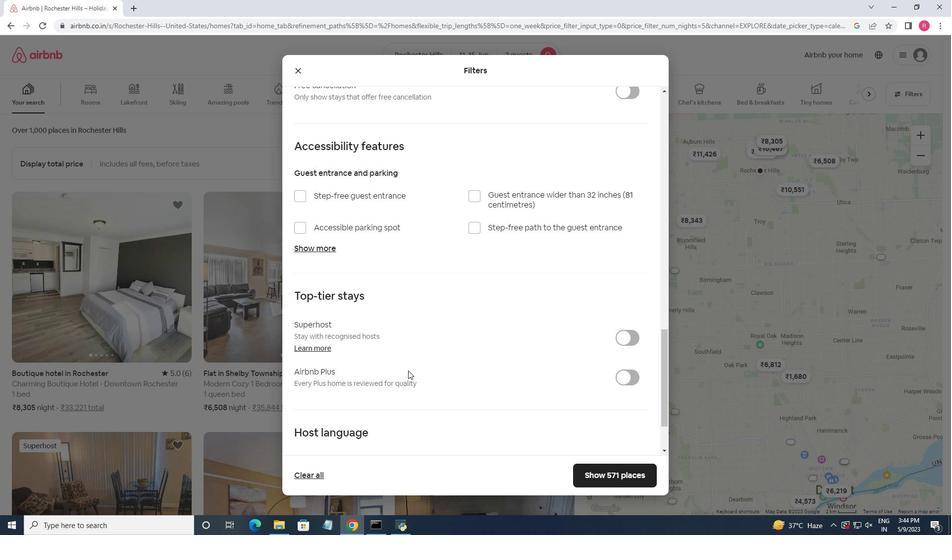 
Action: Mouse scrolled (409, 370) with delta (0, 0)
Screenshot: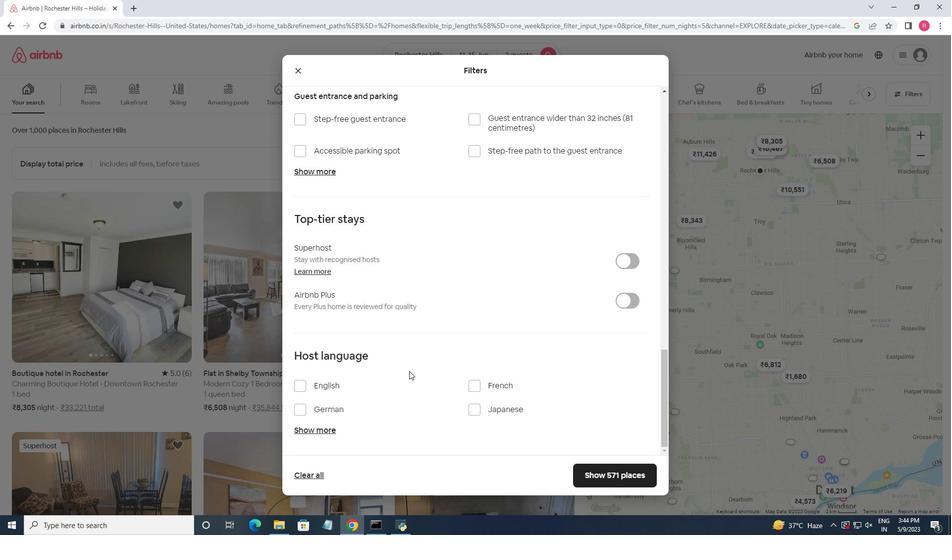 
Action: Mouse moved to (306, 382)
Screenshot: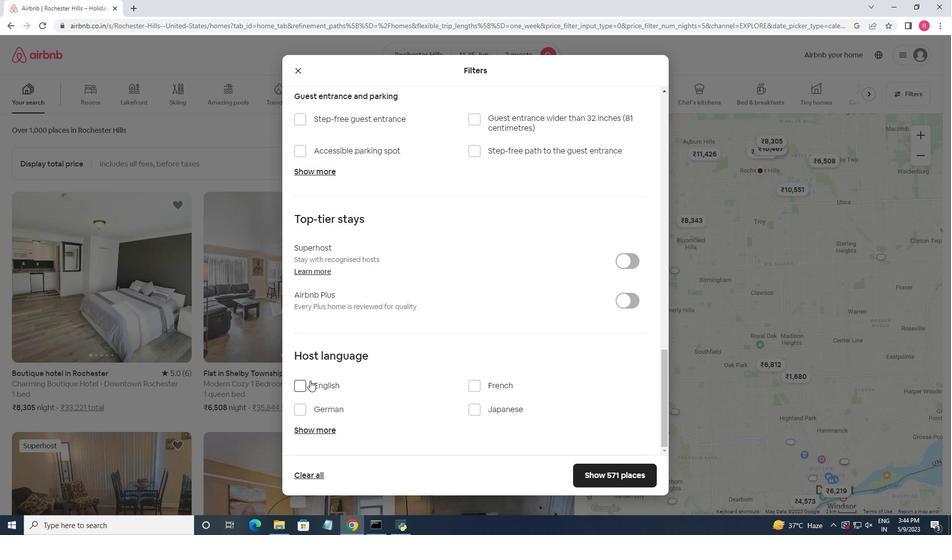 
Action: Mouse pressed left at (306, 382)
Screenshot: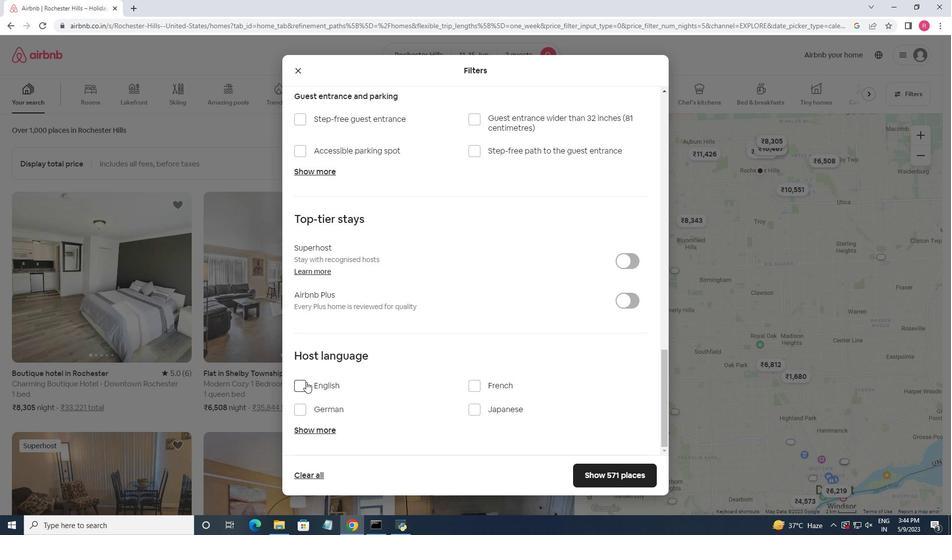 
Action: Mouse moved to (590, 470)
Screenshot: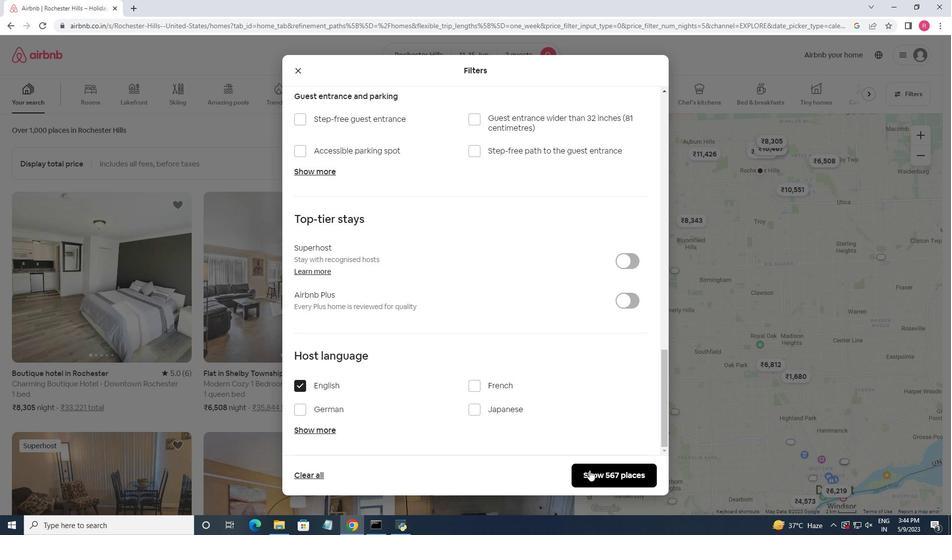 
Action: Mouse pressed left at (590, 470)
Screenshot: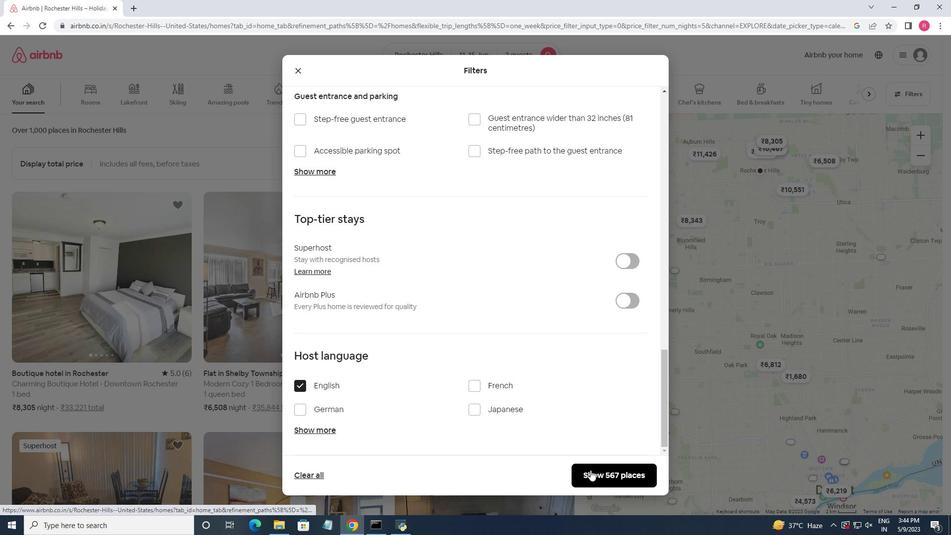 
Action: Mouse moved to (523, 384)
Screenshot: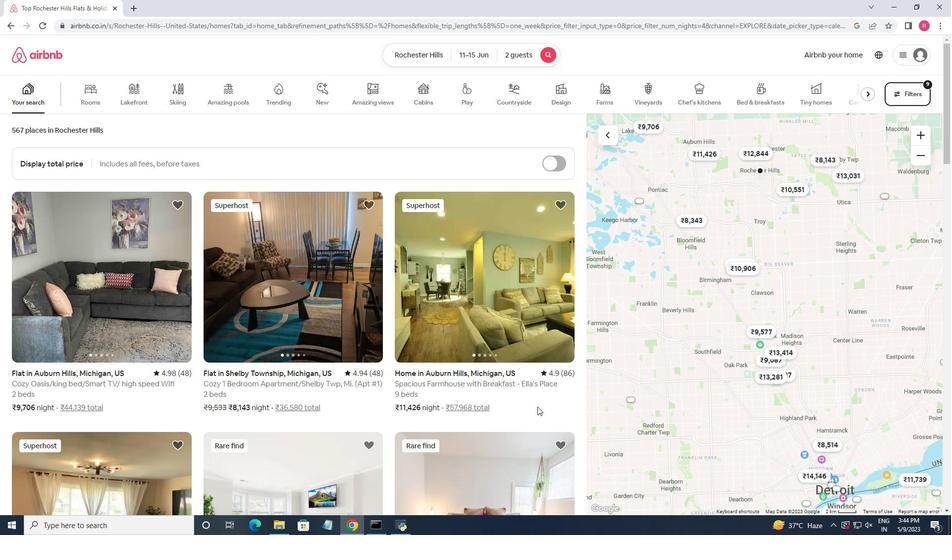 
